 Task: Search one way flight ticket for 4 adults, 2 children, 2 infants in seat and 1 infant on lap in premium economy from Clarksburg: North Central West Virginia Airport (was Harrison-marion Regional) to Raleigh: Raleigh-durham International Airport on 8-5-2023. Number of bags: 2 checked bags. Price is upto 94000. Outbound departure time preference is 12:15.
Action: Mouse moved to (336, 309)
Screenshot: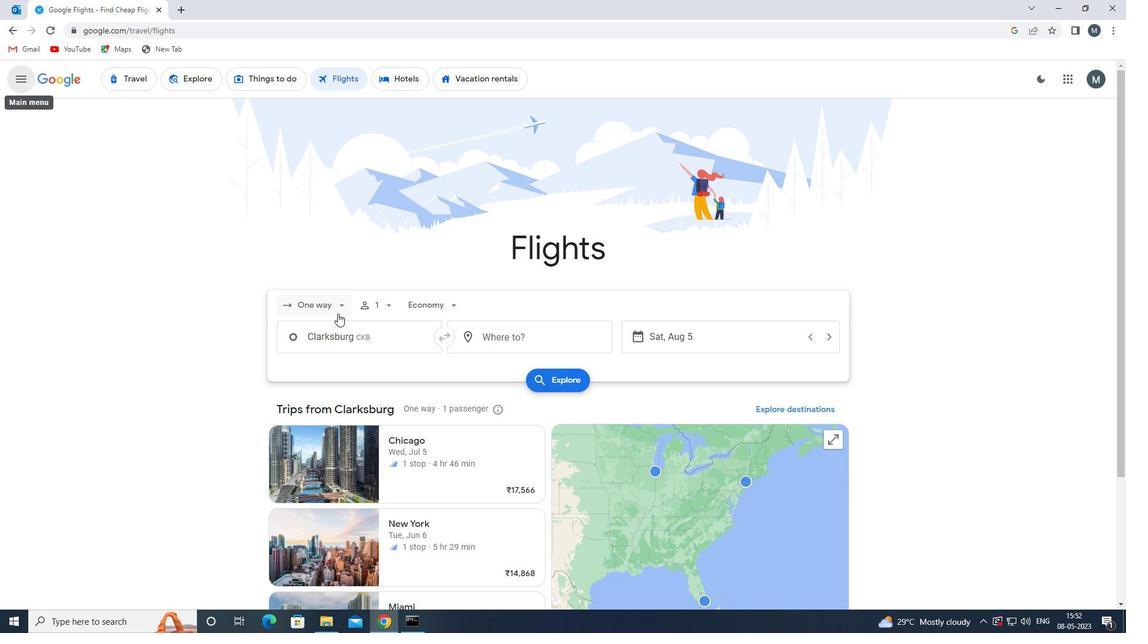 
Action: Mouse pressed left at (336, 309)
Screenshot: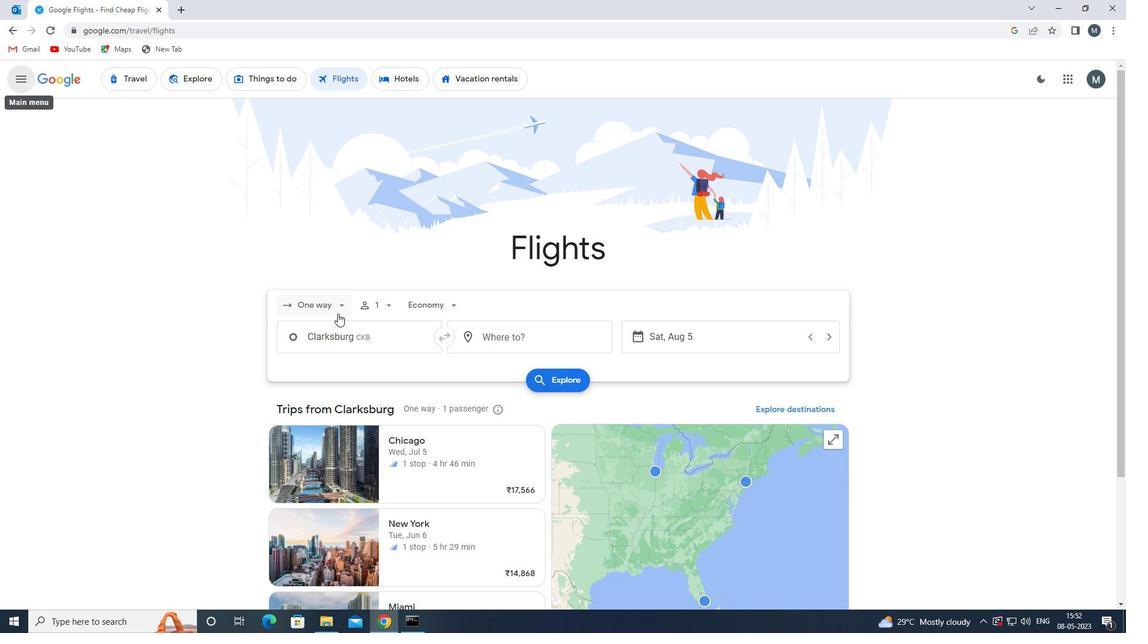 
Action: Mouse moved to (341, 364)
Screenshot: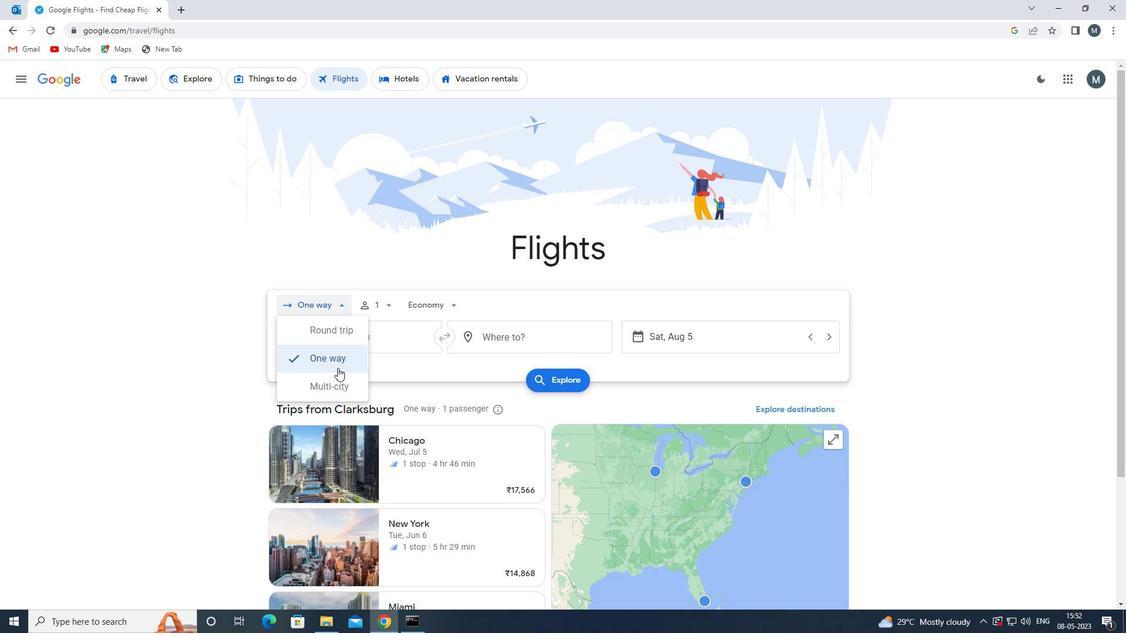 
Action: Mouse pressed left at (341, 364)
Screenshot: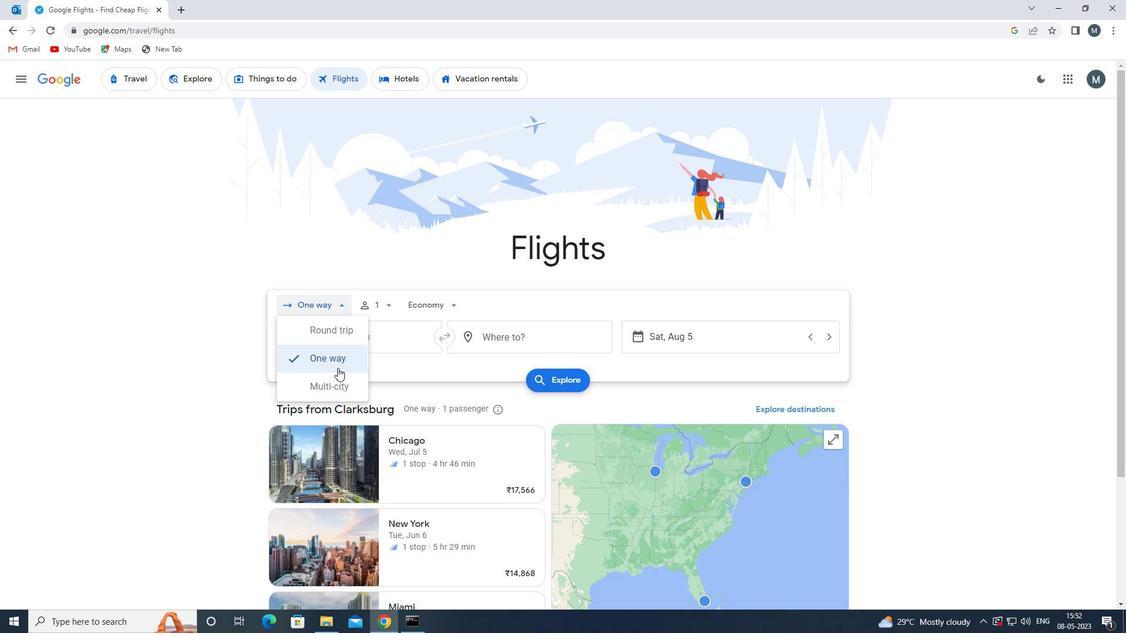 
Action: Mouse moved to (377, 309)
Screenshot: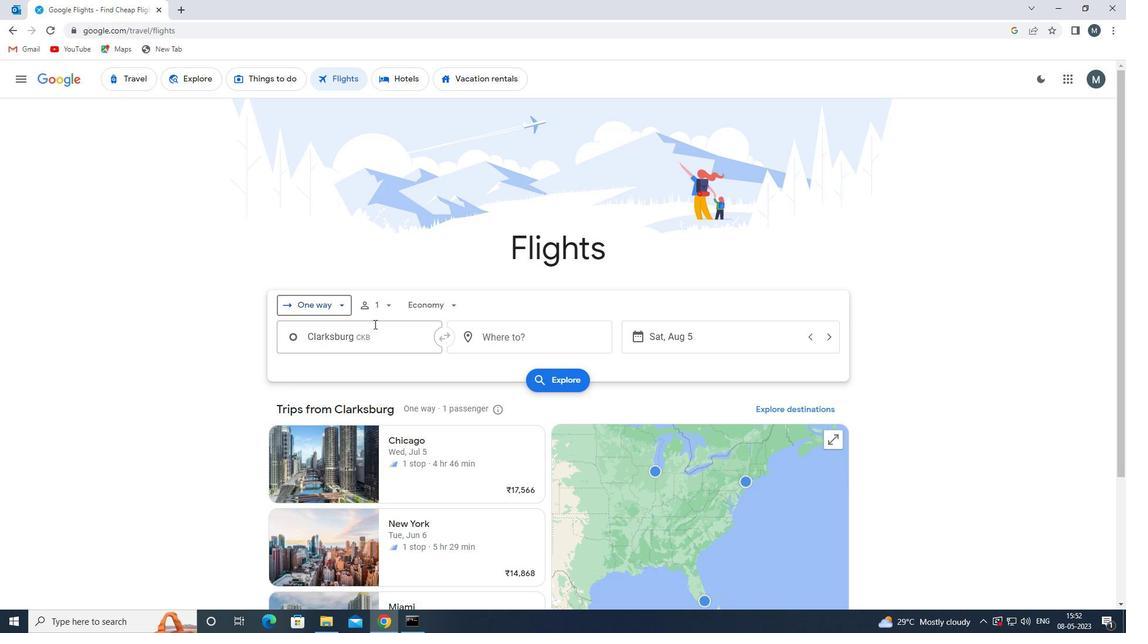 
Action: Mouse pressed left at (377, 309)
Screenshot: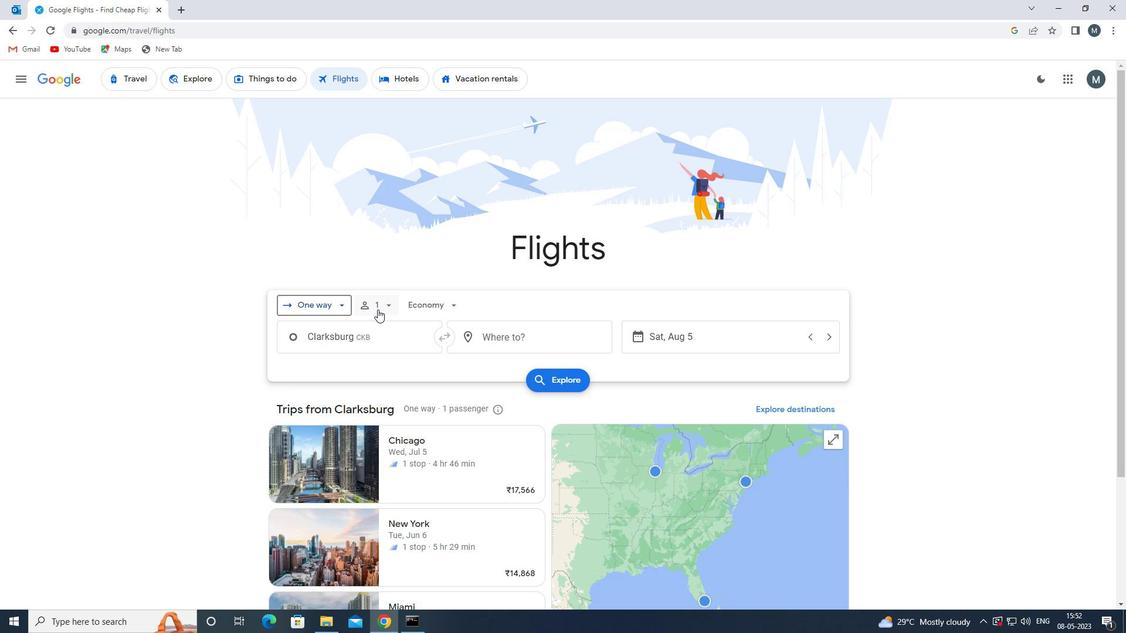 
Action: Mouse moved to (481, 336)
Screenshot: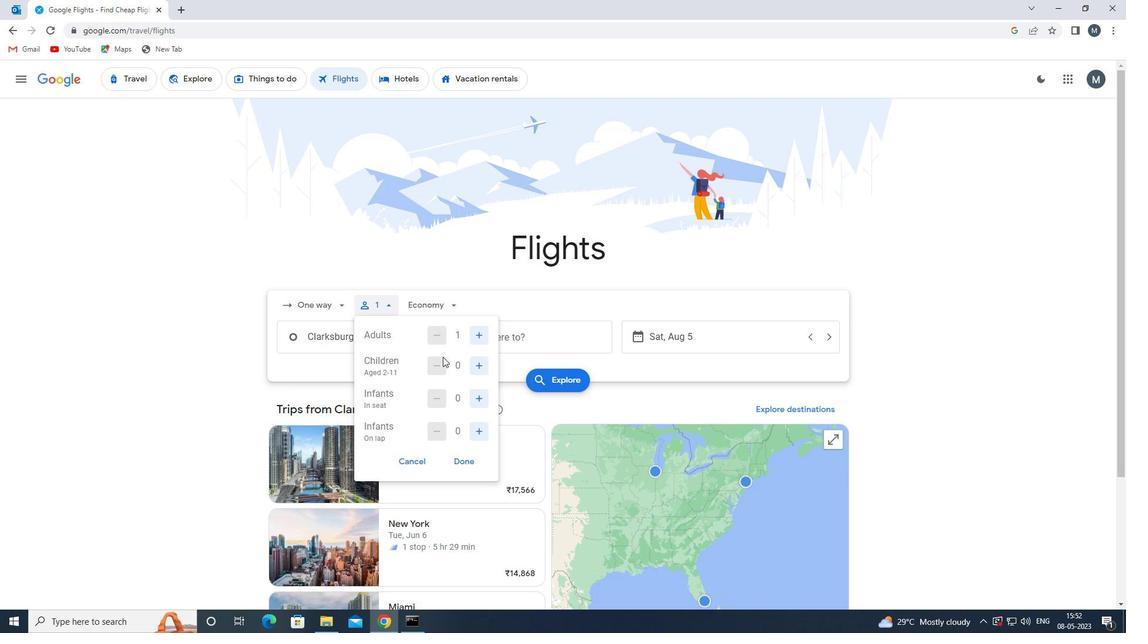 
Action: Mouse pressed left at (481, 336)
Screenshot: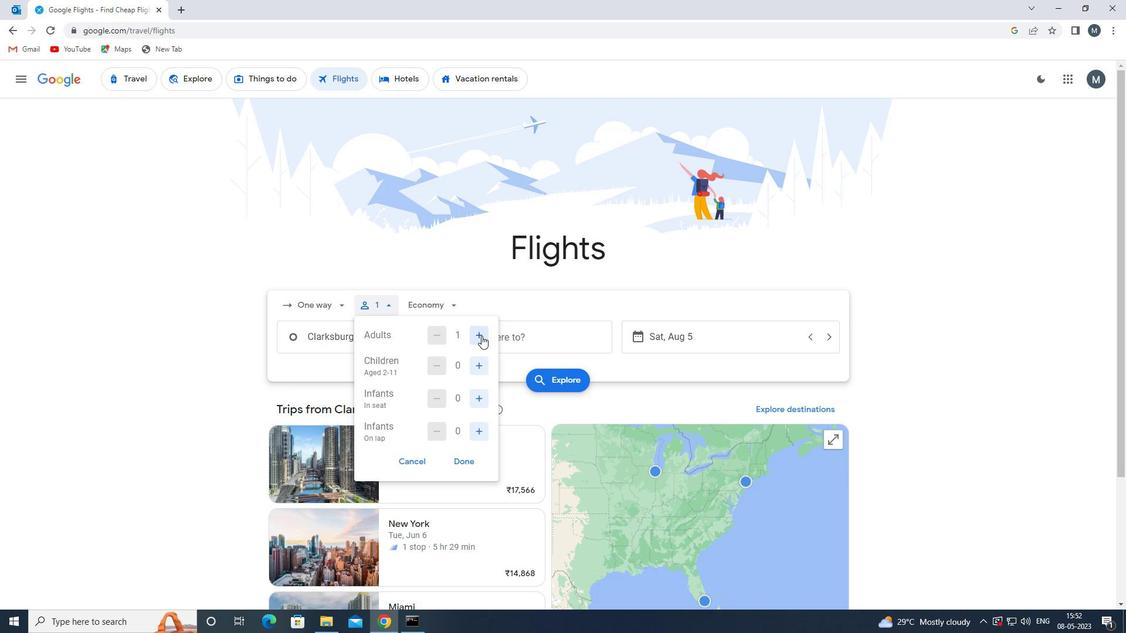 
Action: Mouse pressed left at (481, 336)
Screenshot: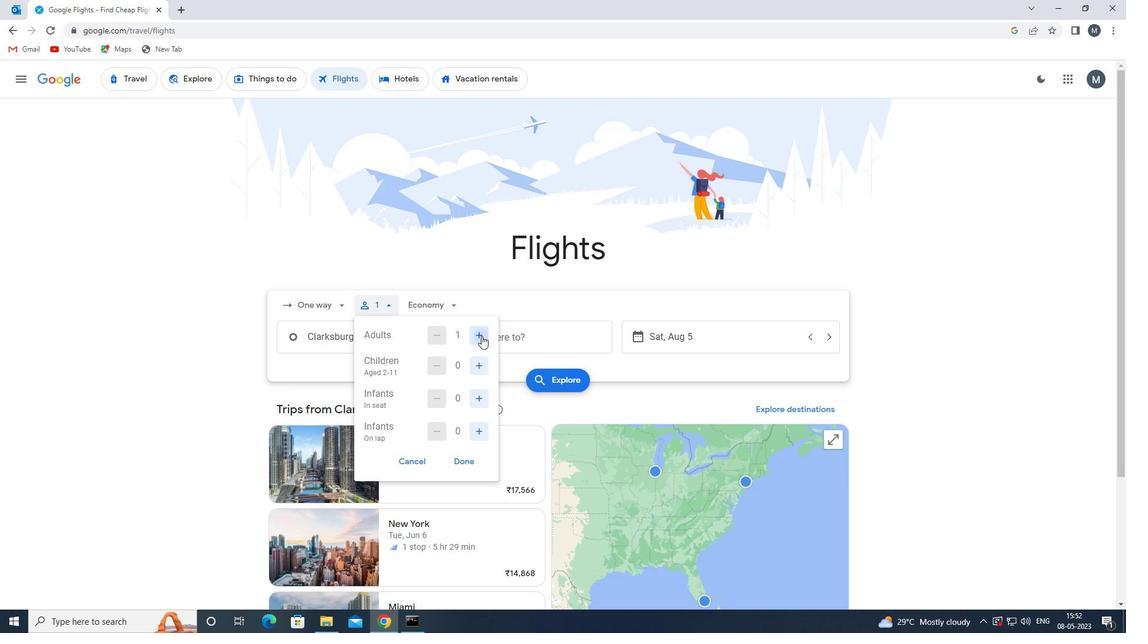 
Action: Mouse pressed left at (481, 336)
Screenshot: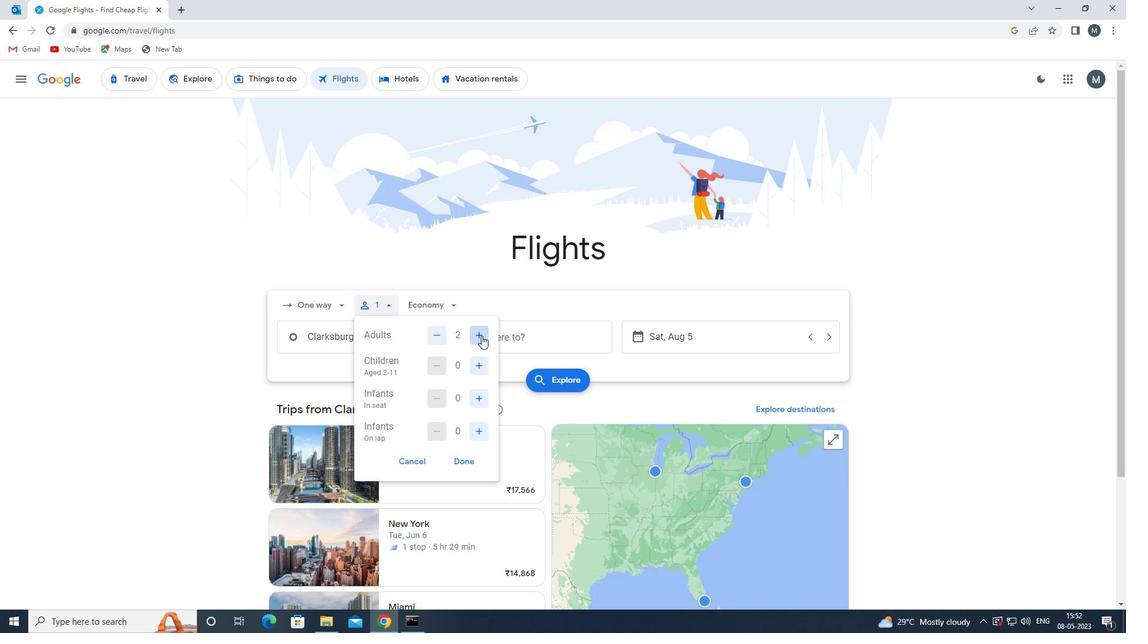 
Action: Mouse moved to (485, 367)
Screenshot: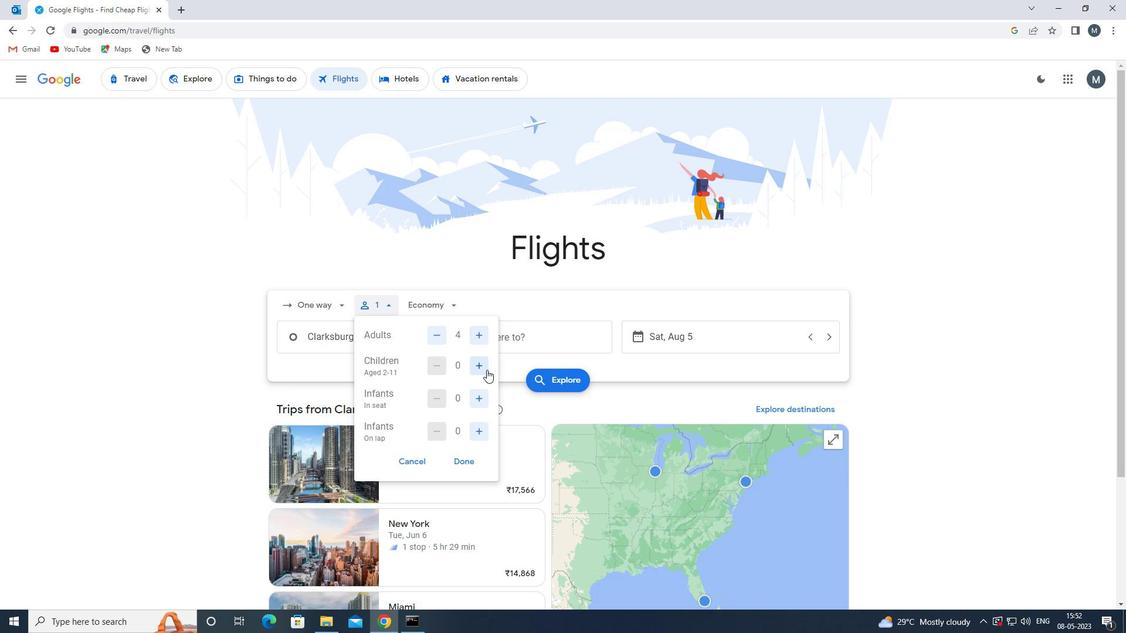 
Action: Mouse pressed left at (485, 367)
Screenshot: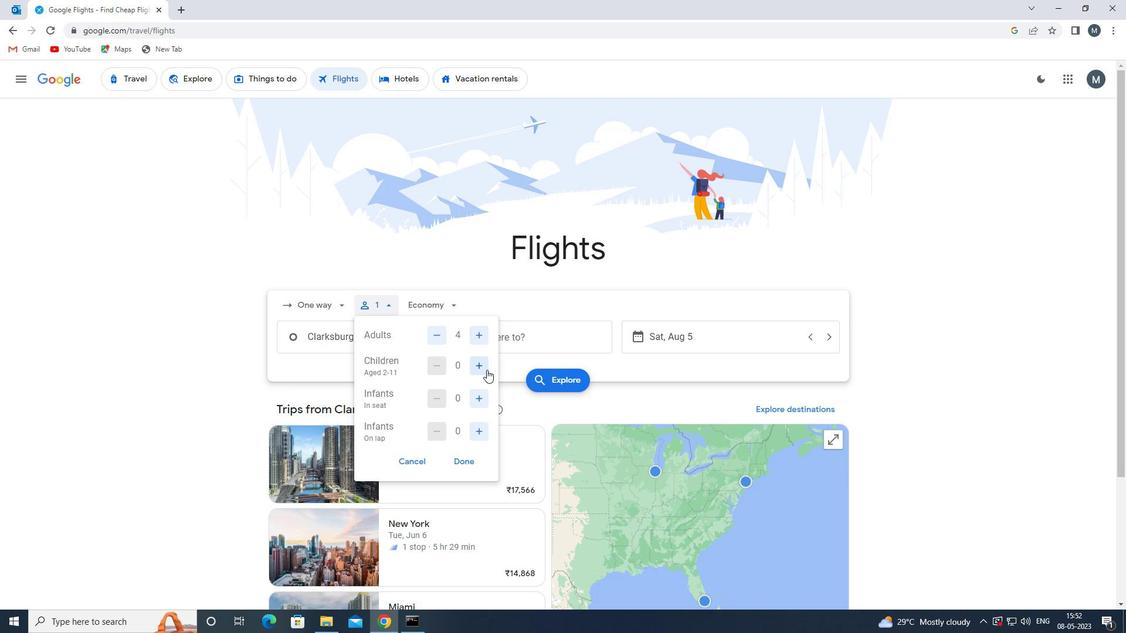 
Action: Mouse pressed left at (485, 367)
Screenshot: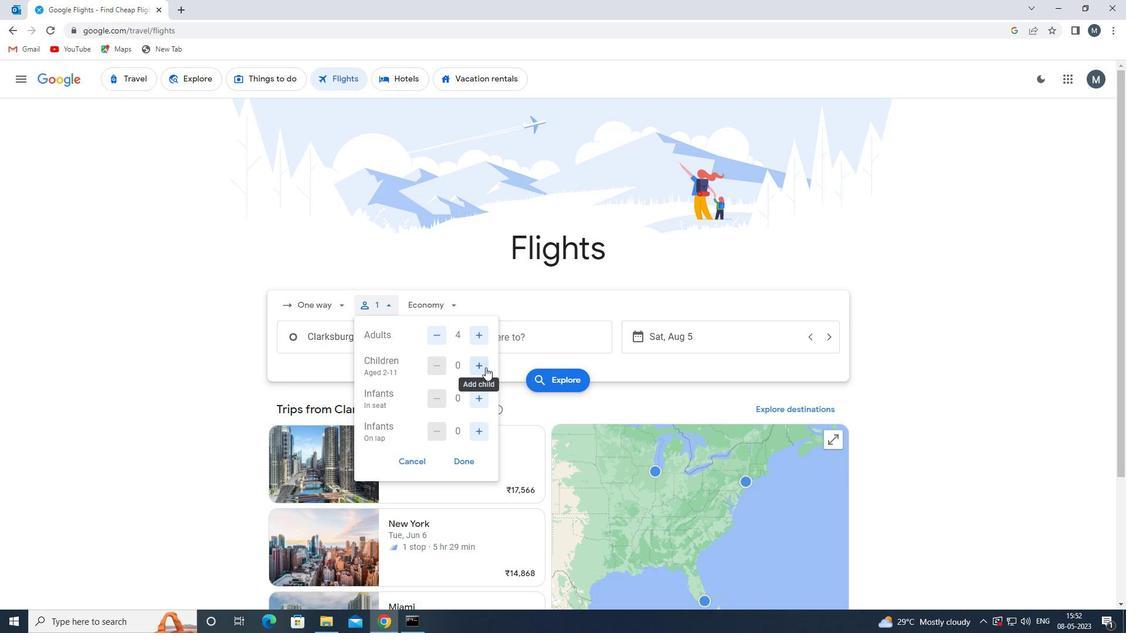 
Action: Mouse moved to (482, 395)
Screenshot: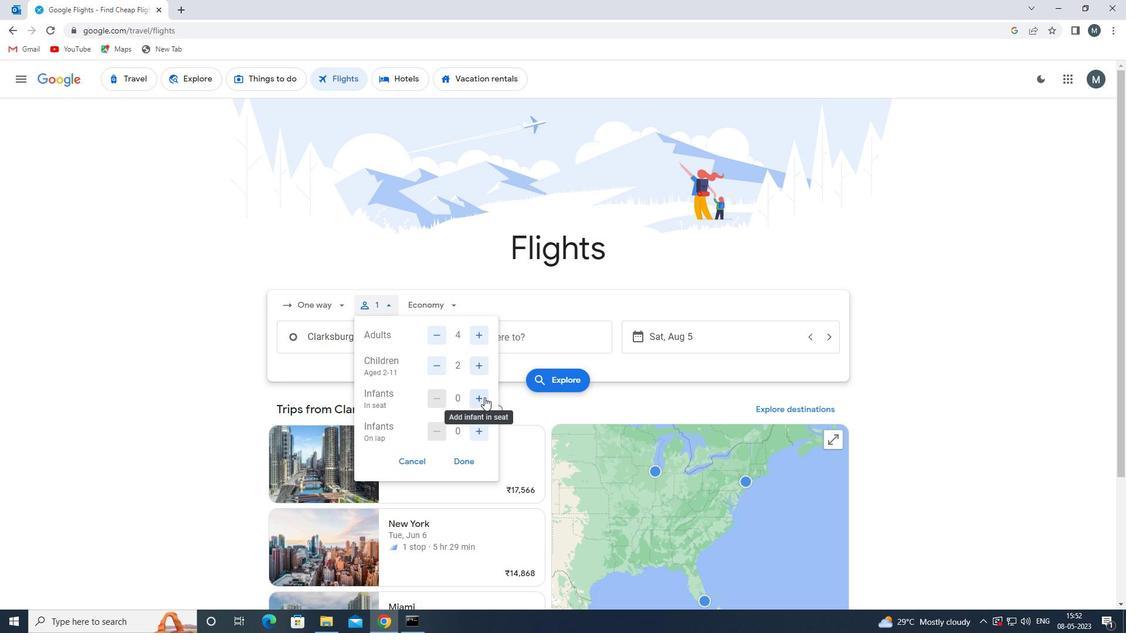 
Action: Mouse pressed left at (482, 395)
Screenshot: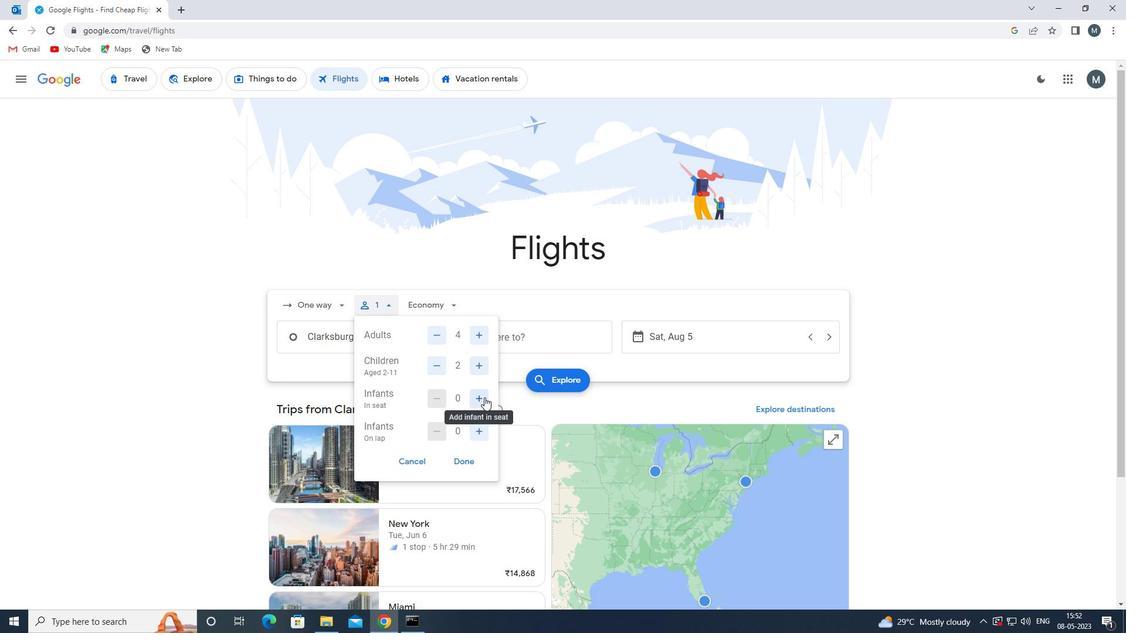
Action: Mouse pressed left at (482, 395)
Screenshot: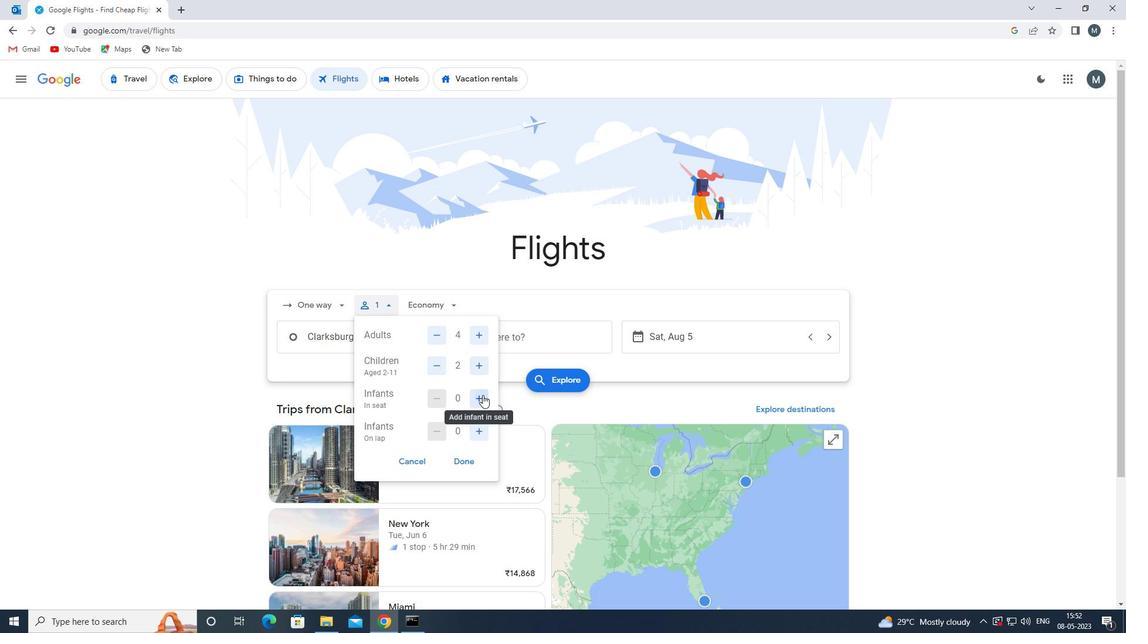 
Action: Mouse moved to (483, 434)
Screenshot: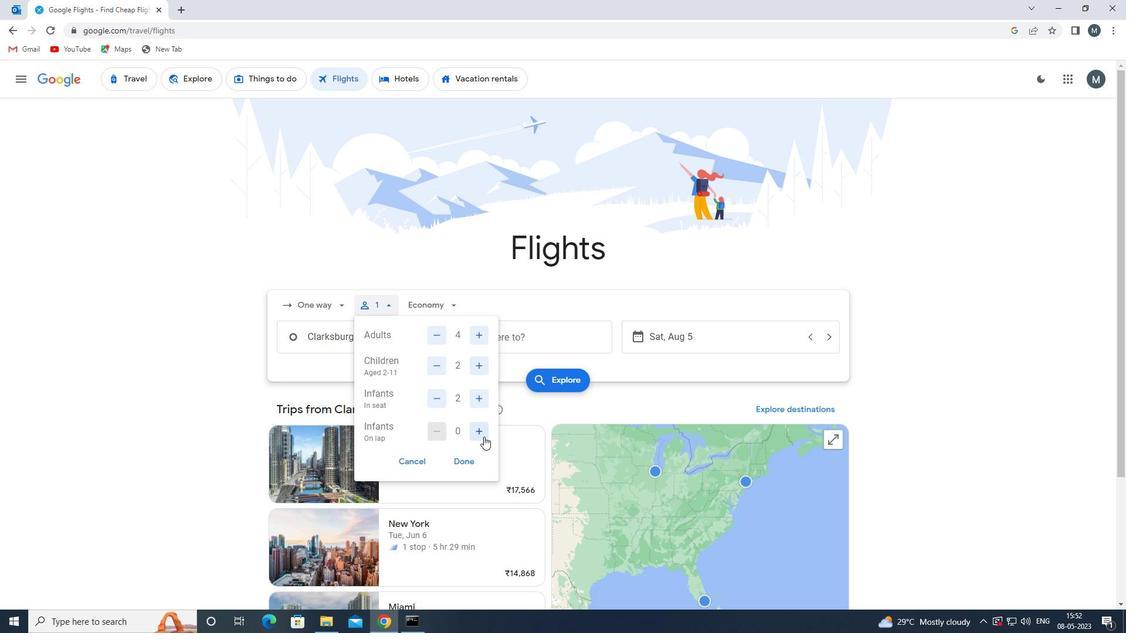 
Action: Mouse pressed left at (483, 434)
Screenshot: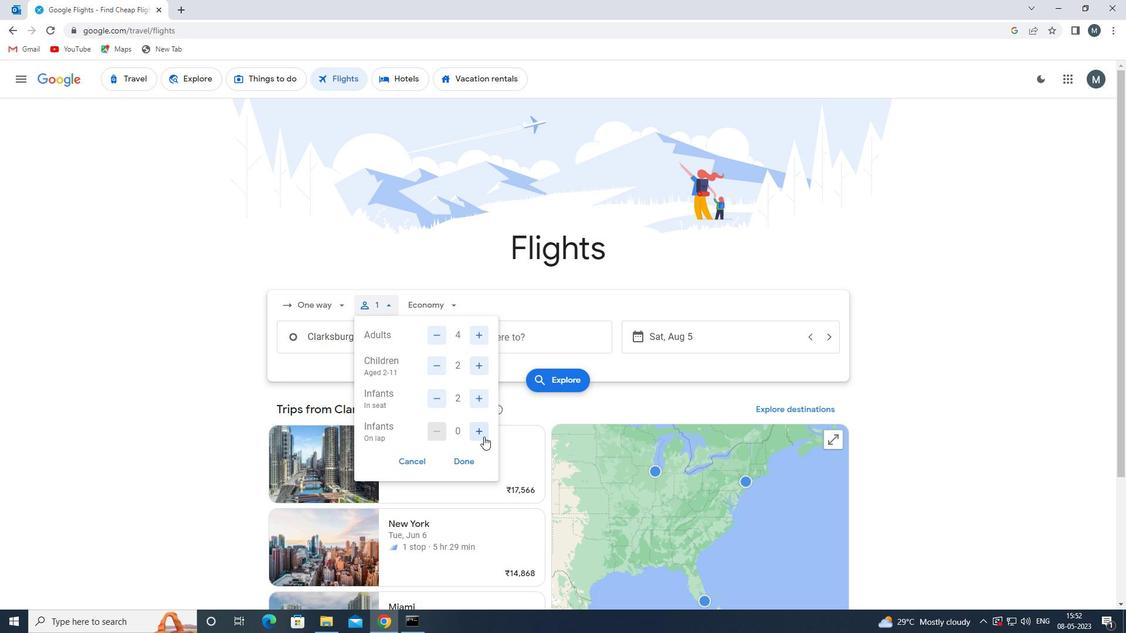 
Action: Mouse moved to (470, 462)
Screenshot: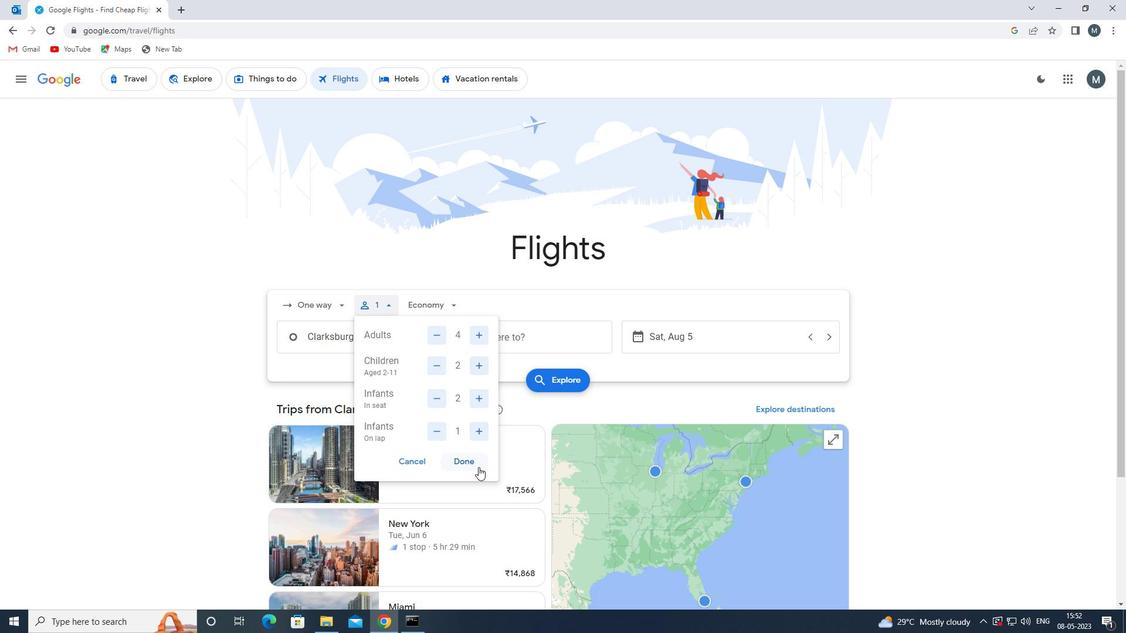 
Action: Mouse pressed left at (470, 462)
Screenshot: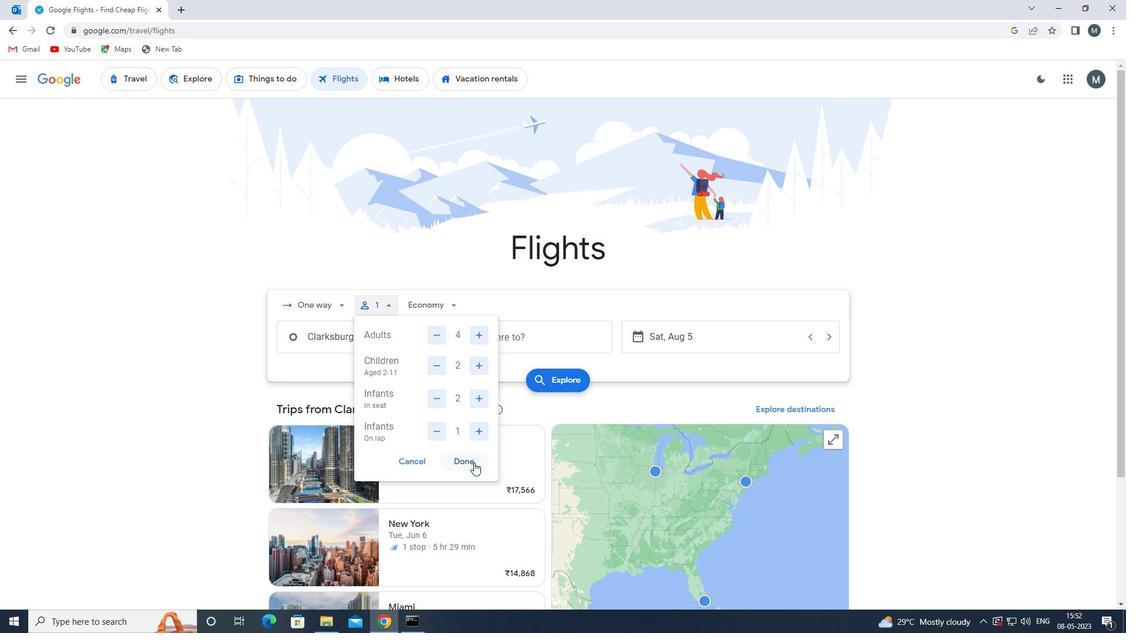 
Action: Mouse moved to (434, 309)
Screenshot: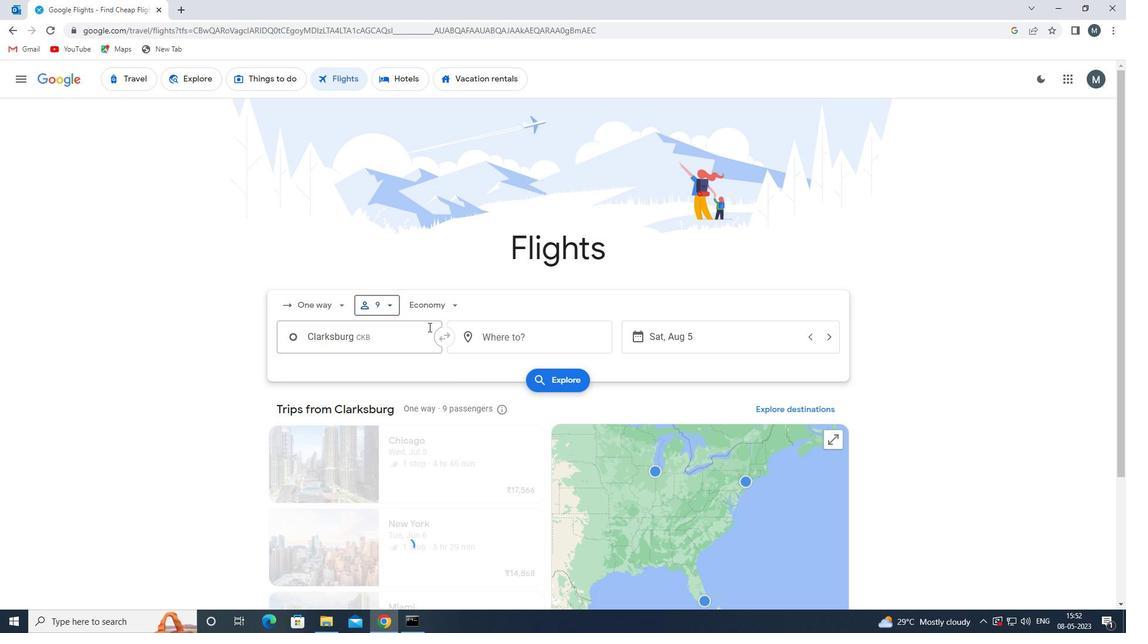 
Action: Mouse pressed left at (434, 309)
Screenshot: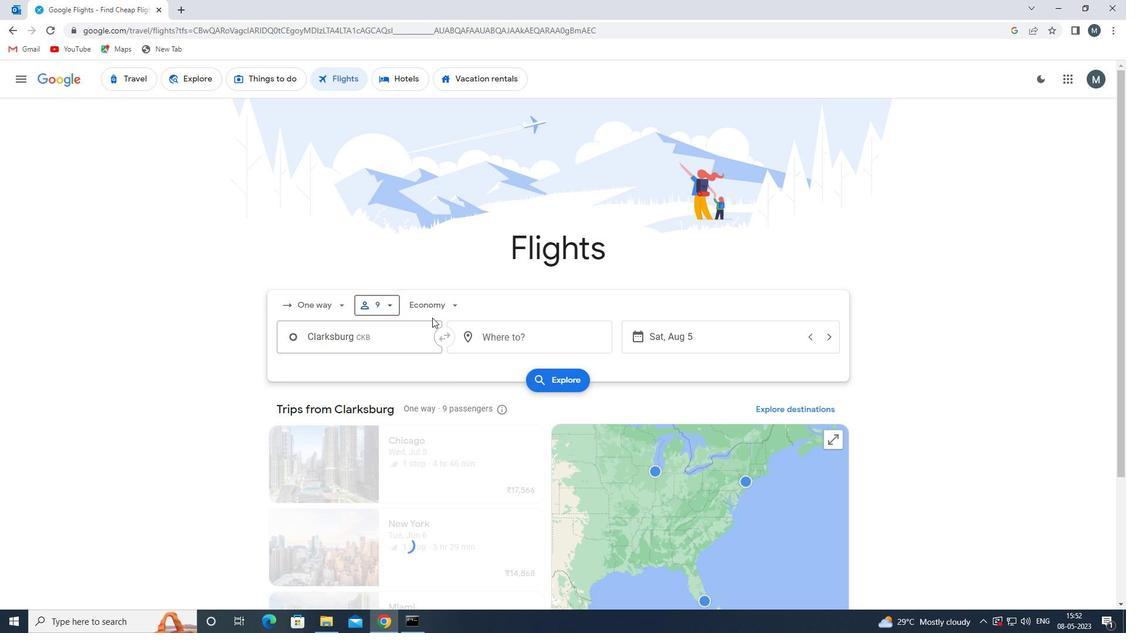 
Action: Mouse moved to (466, 360)
Screenshot: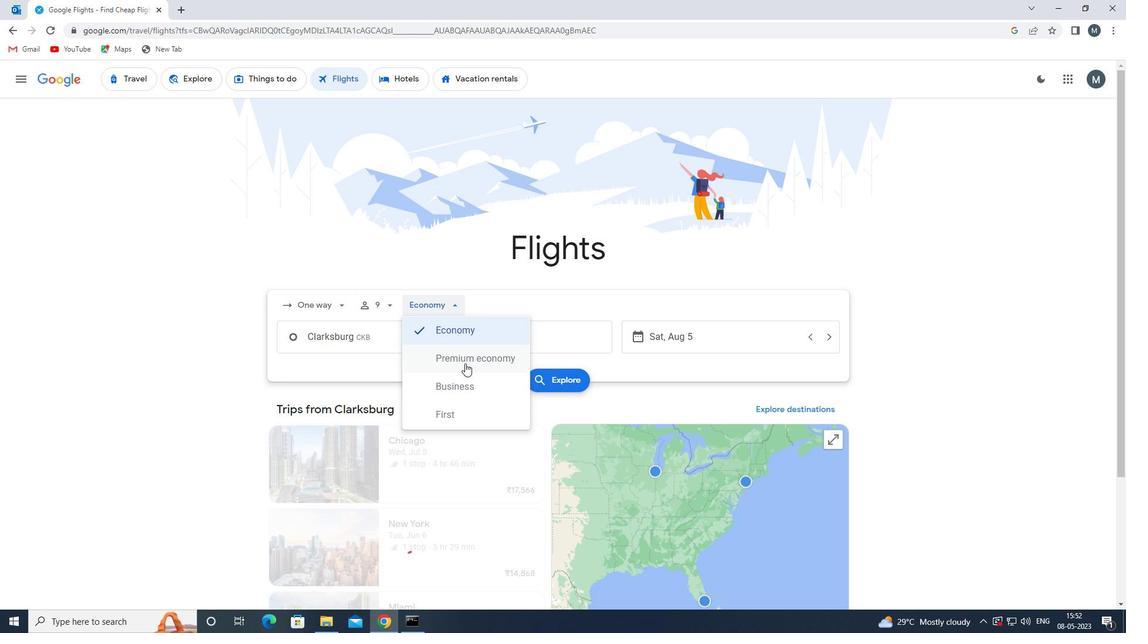 
Action: Mouse pressed left at (466, 360)
Screenshot: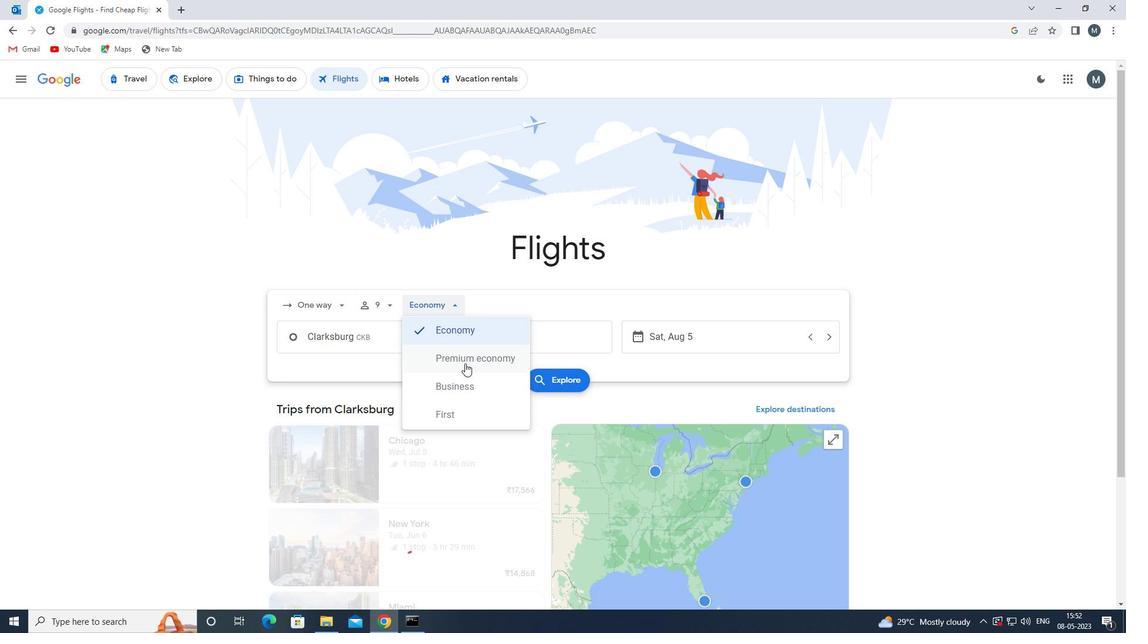 
Action: Mouse moved to (392, 339)
Screenshot: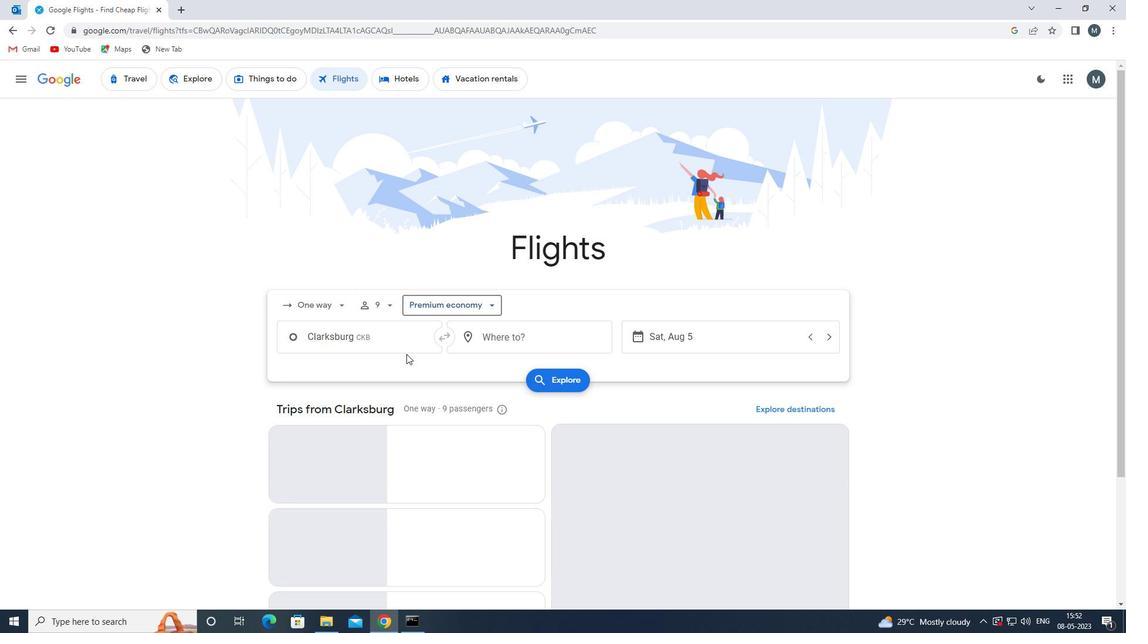 
Action: Mouse pressed left at (392, 339)
Screenshot: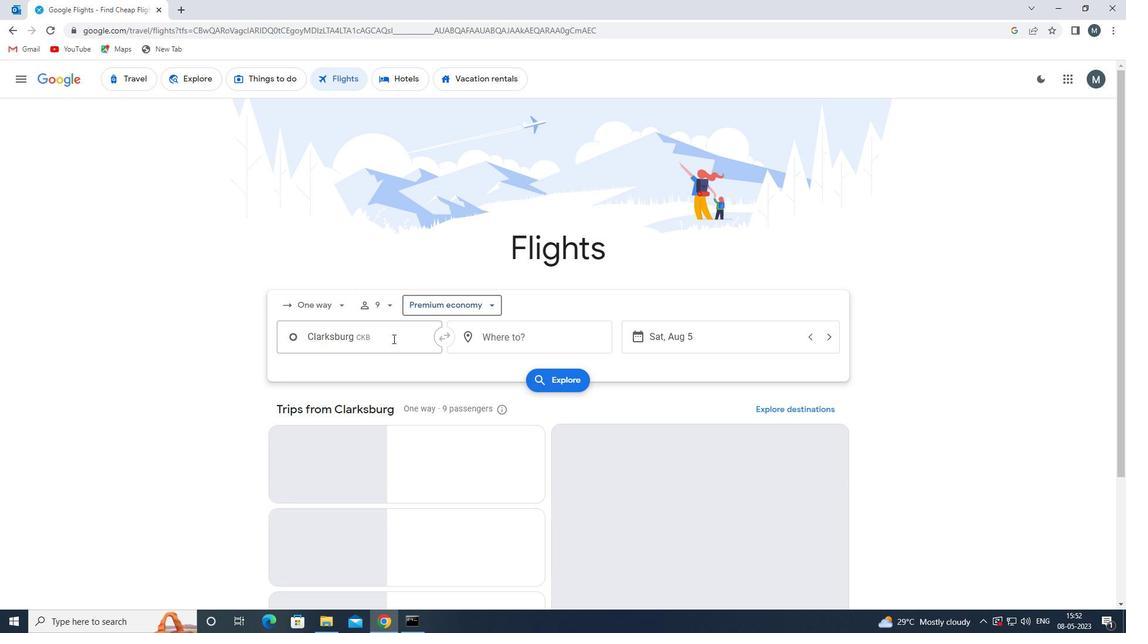 
Action: Mouse moved to (402, 427)
Screenshot: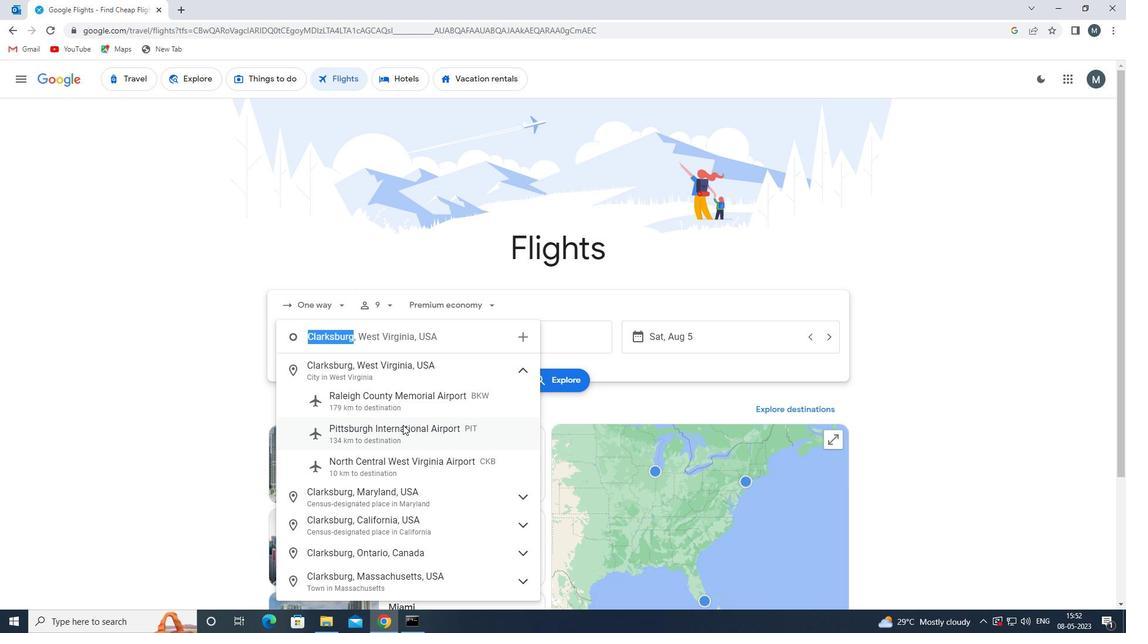 
Action: Mouse scrolled (402, 426) with delta (0, 0)
Screenshot: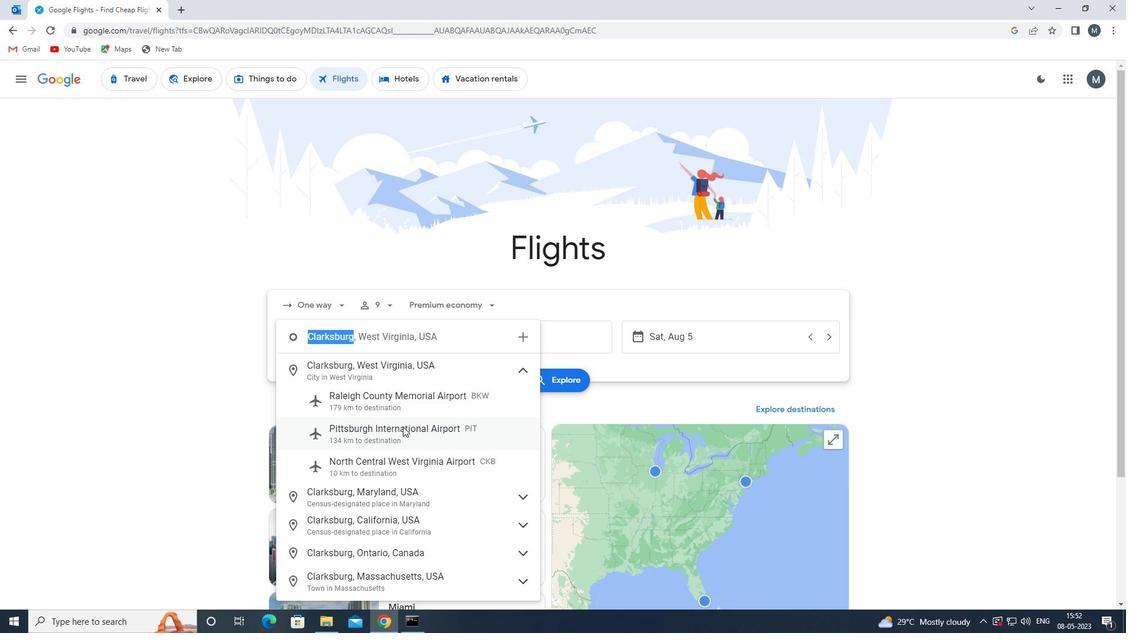 
Action: Mouse moved to (403, 427)
Screenshot: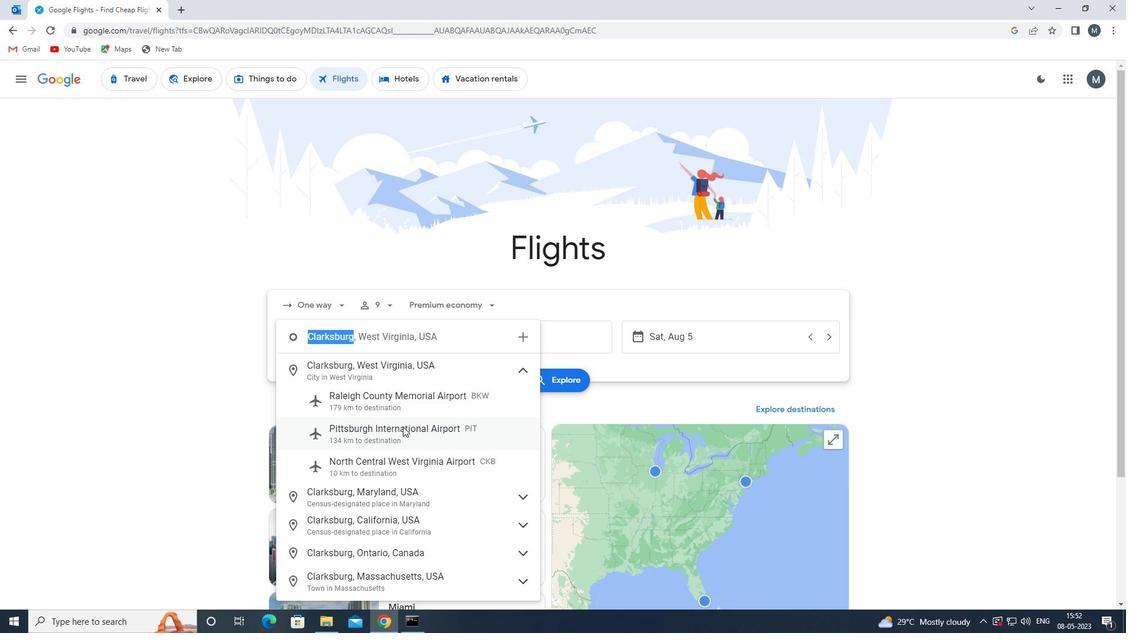 
Action: Mouse scrolled (403, 427) with delta (0, 0)
Screenshot: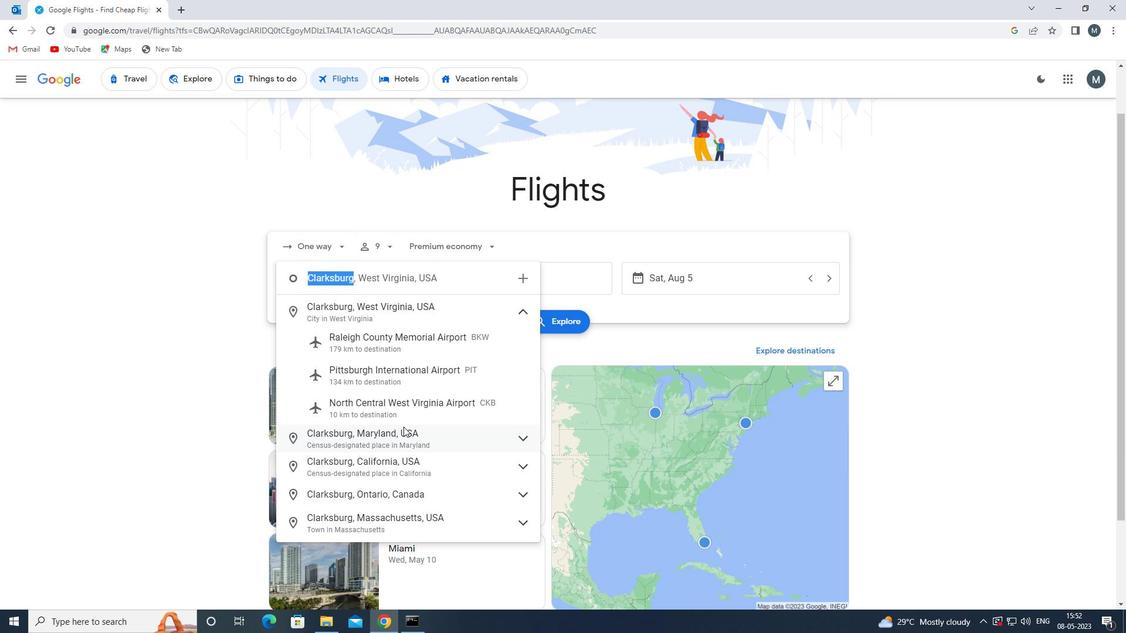 
Action: Mouse scrolled (403, 426) with delta (0, 0)
Screenshot: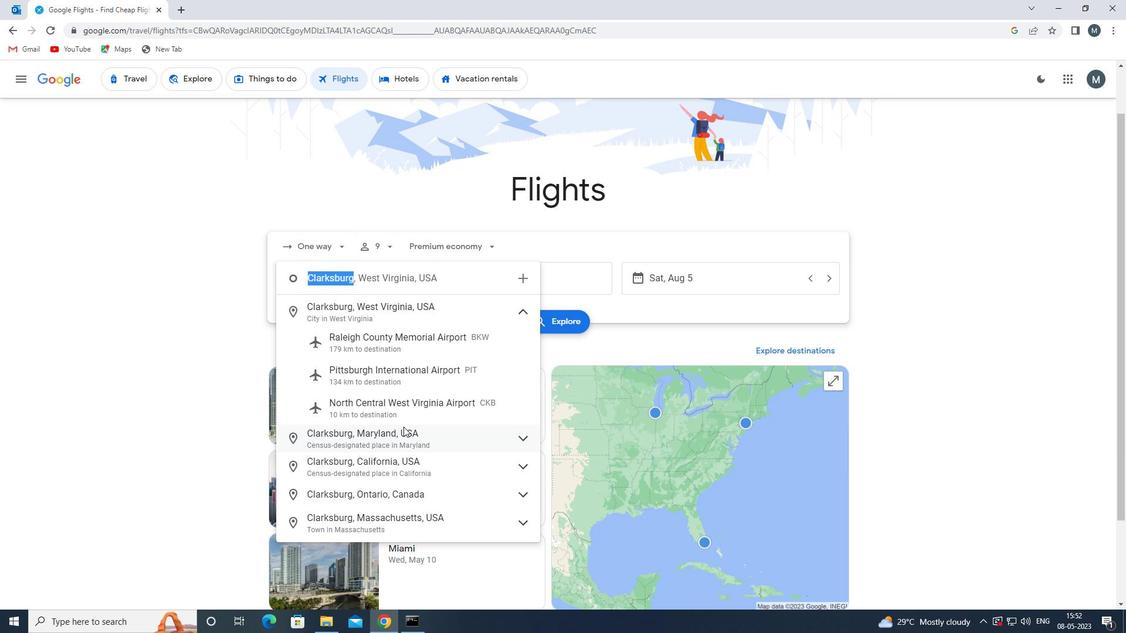 
Action: Mouse moved to (399, 403)
Screenshot: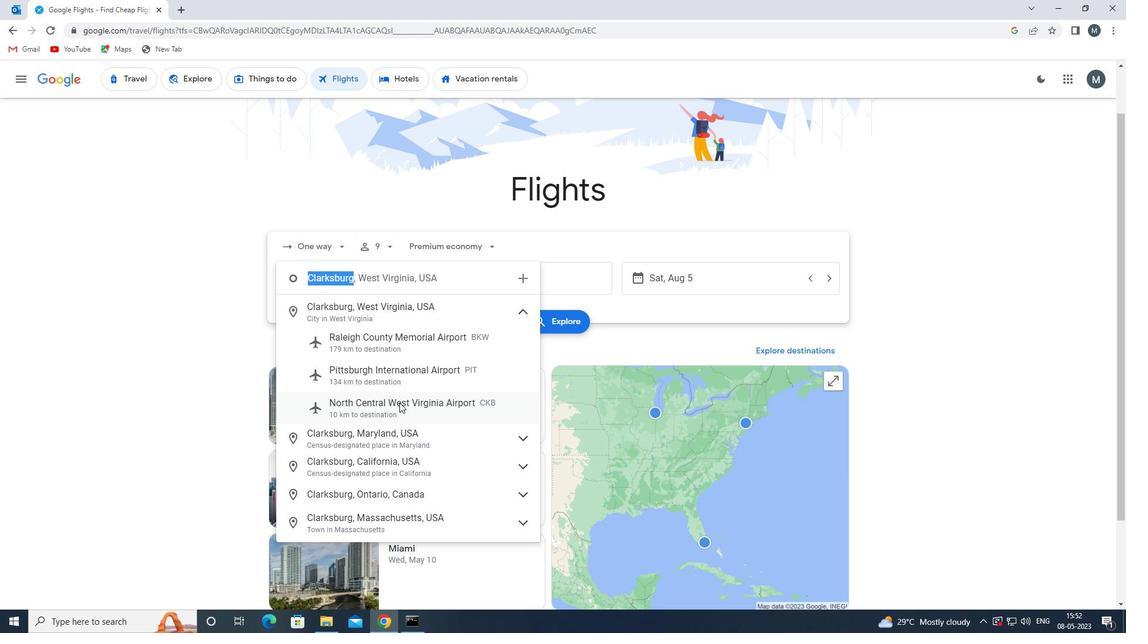 
Action: Mouse pressed left at (399, 403)
Screenshot: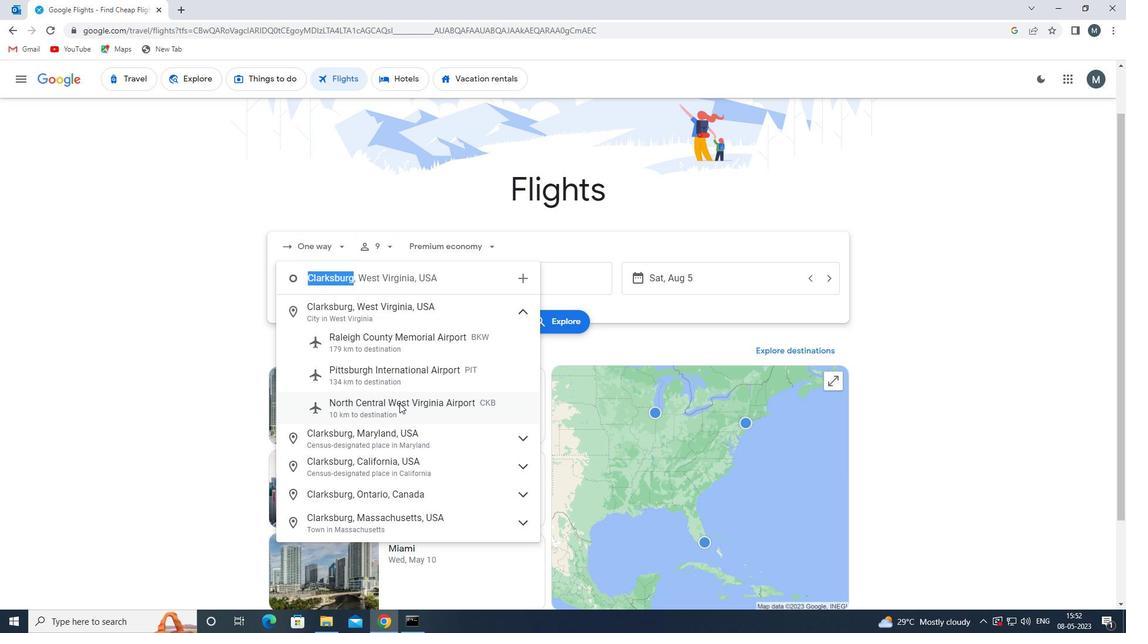 
Action: Mouse moved to (494, 284)
Screenshot: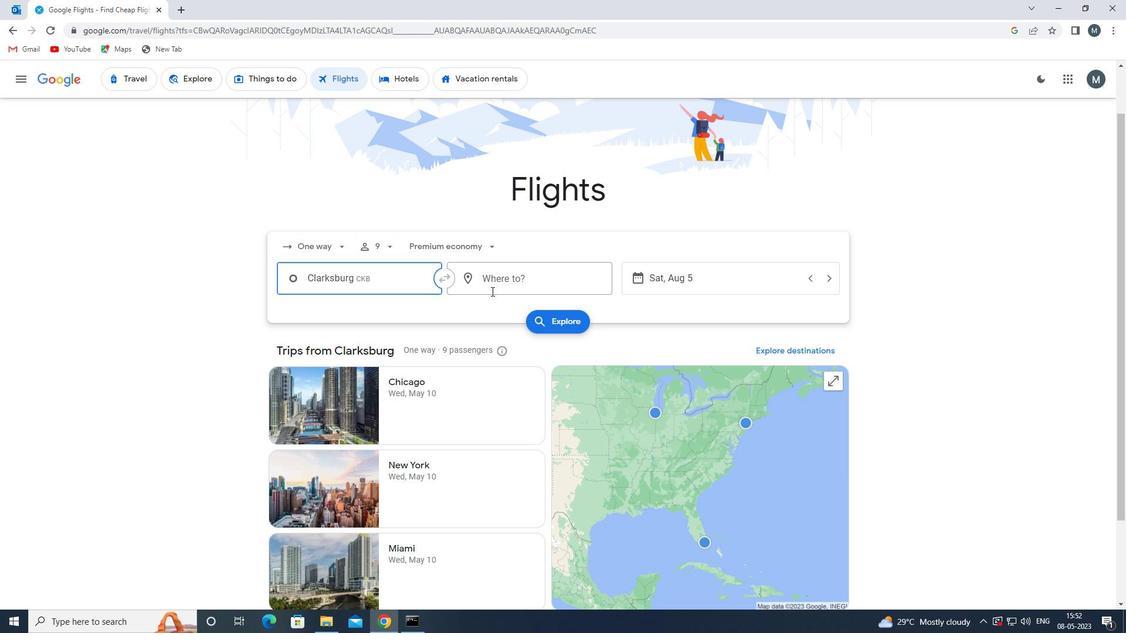 
Action: Mouse pressed left at (494, 284)
Screenshot: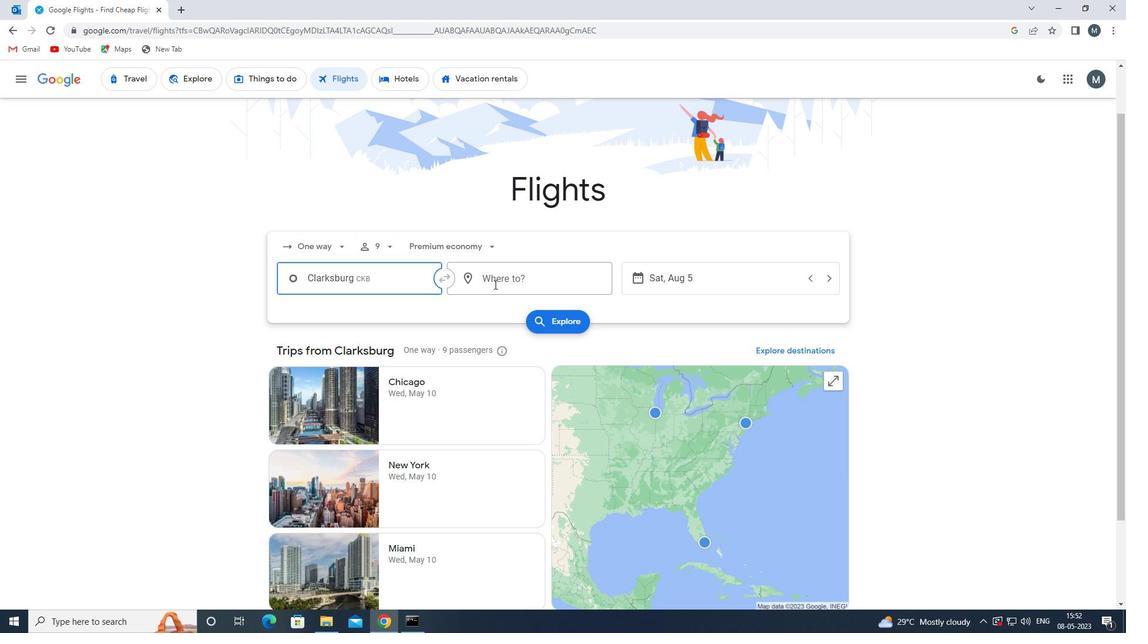 
Action: Mouse moved to (446, 298)
Screenshot: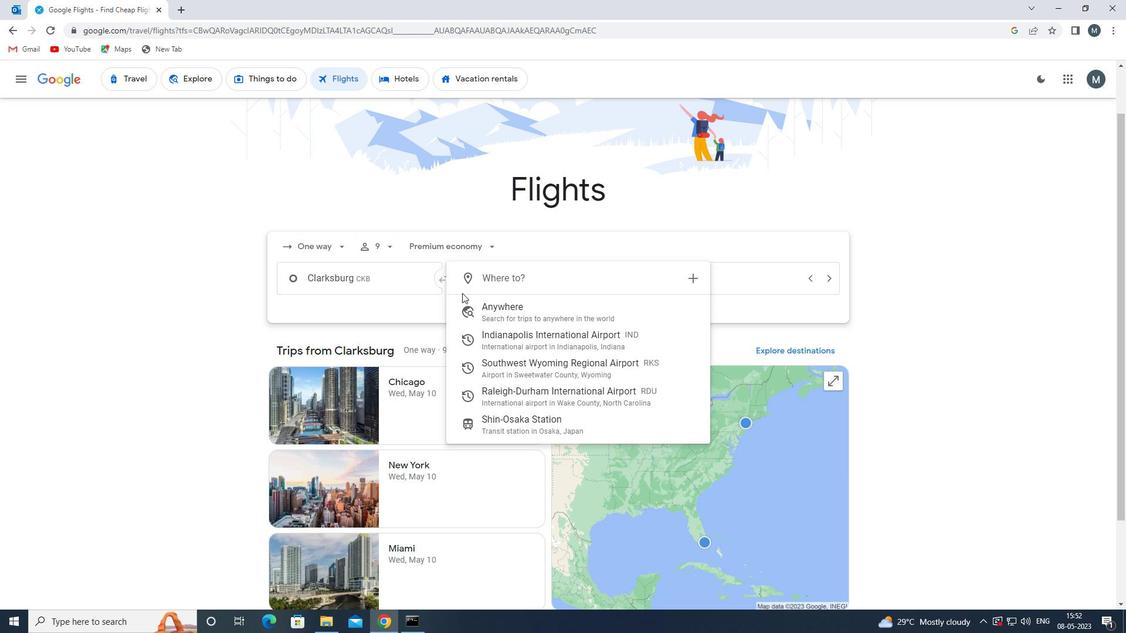 
Action: Key pressed rdu
Screenshot: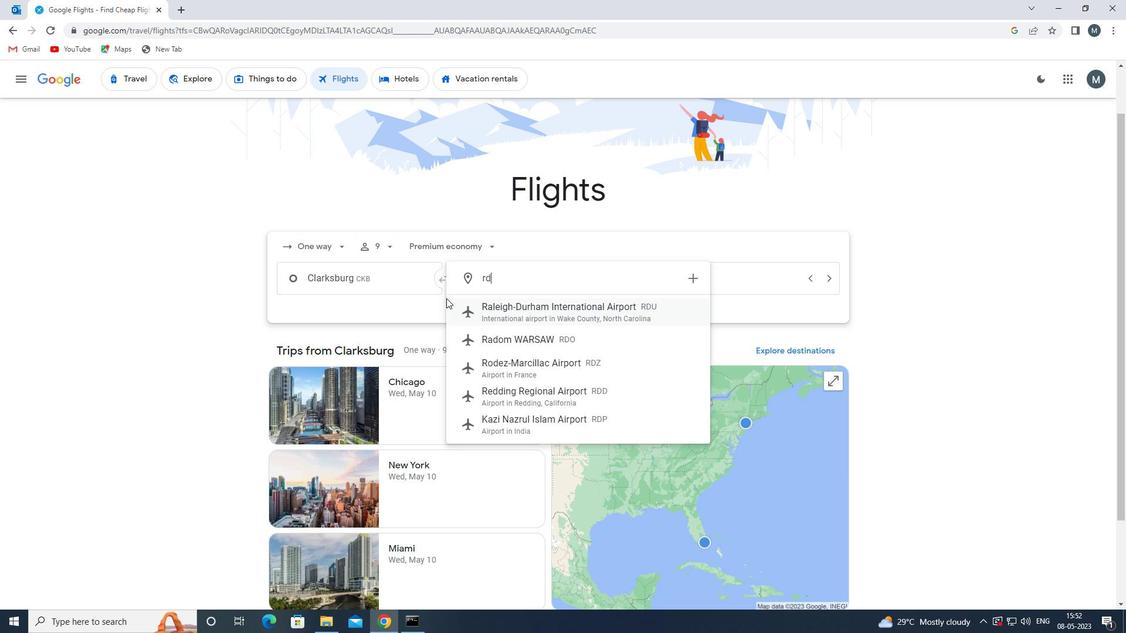 
Action: Mouse moved to (485, 316)
Screenshot: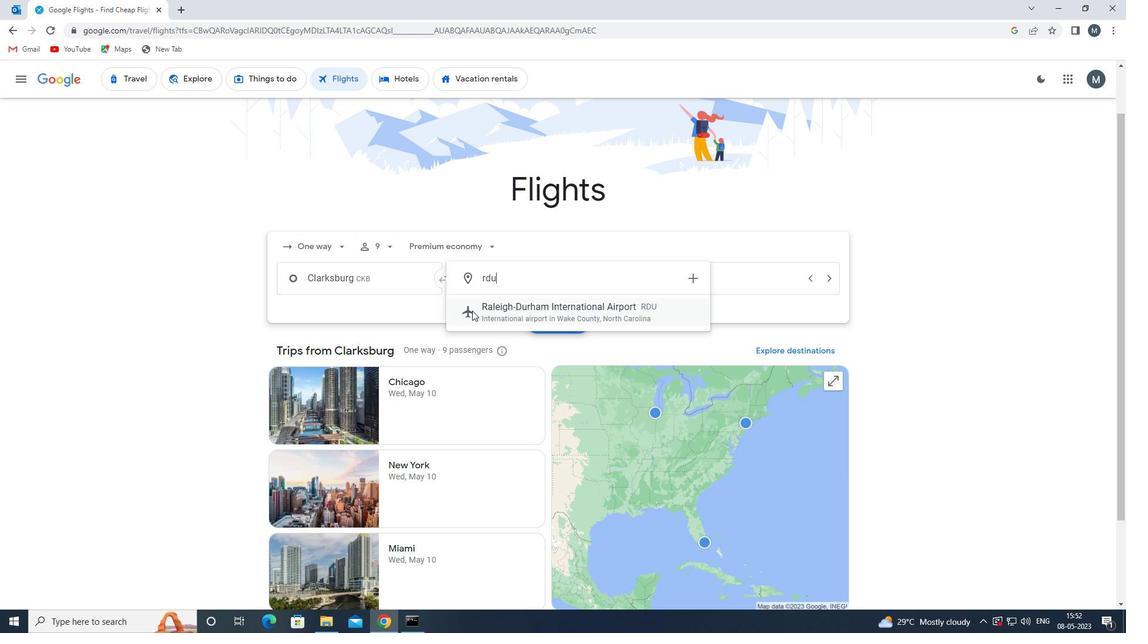 
Action: Mouse pressed left at (485, 316)
Screenshot: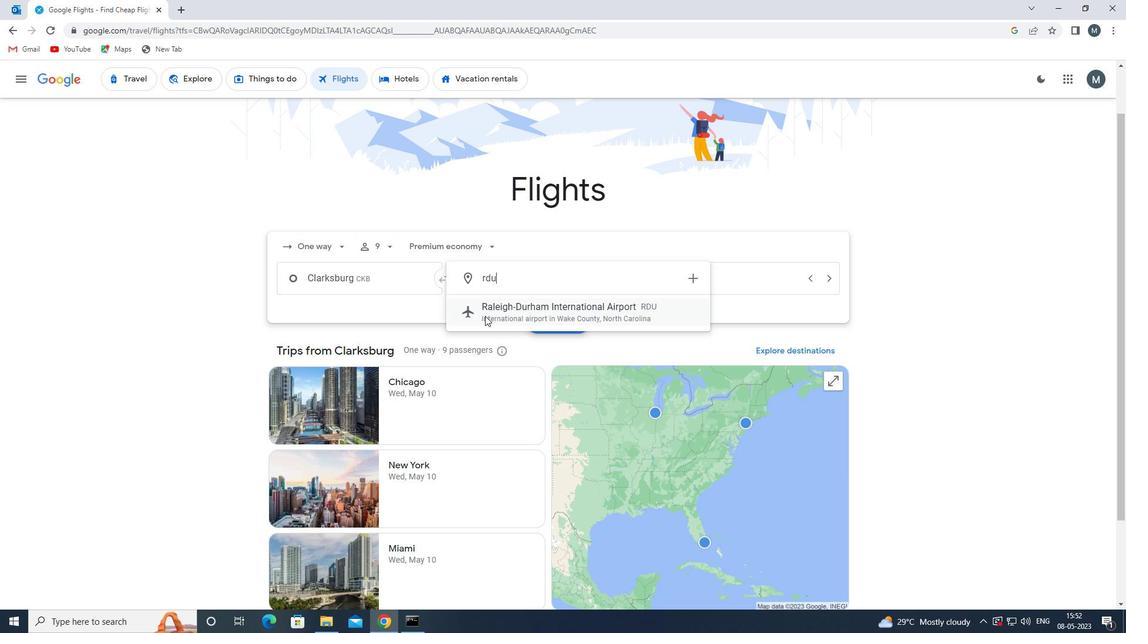 
Action: Mouse moved to (654, 281)
Screenshot: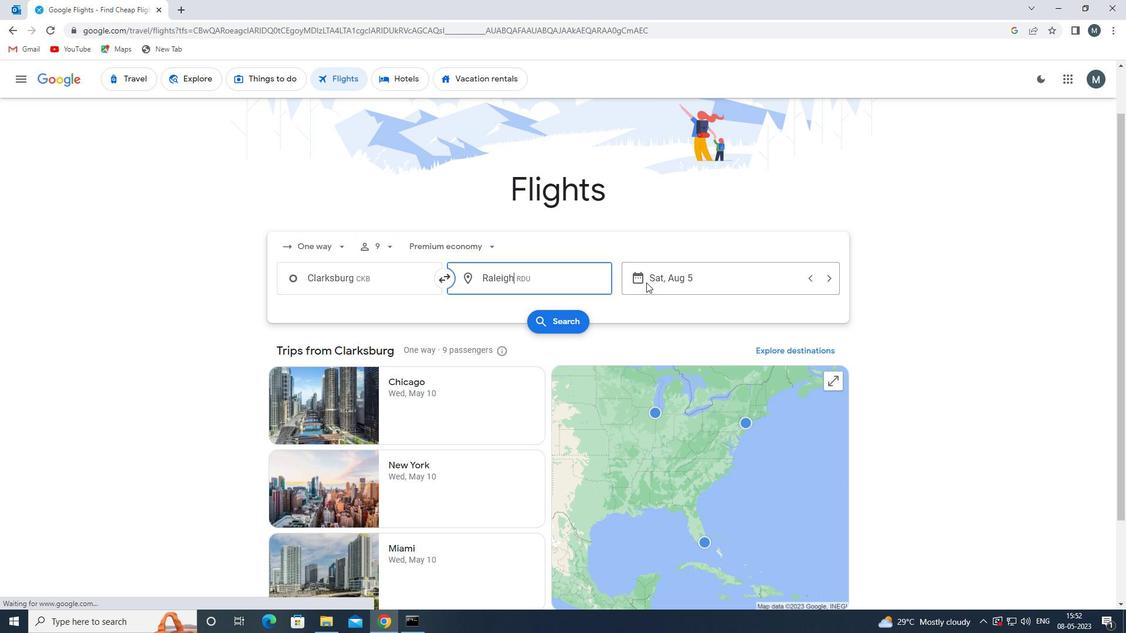 
Action: Mouse pressed left at (654, 281)
Screenshot: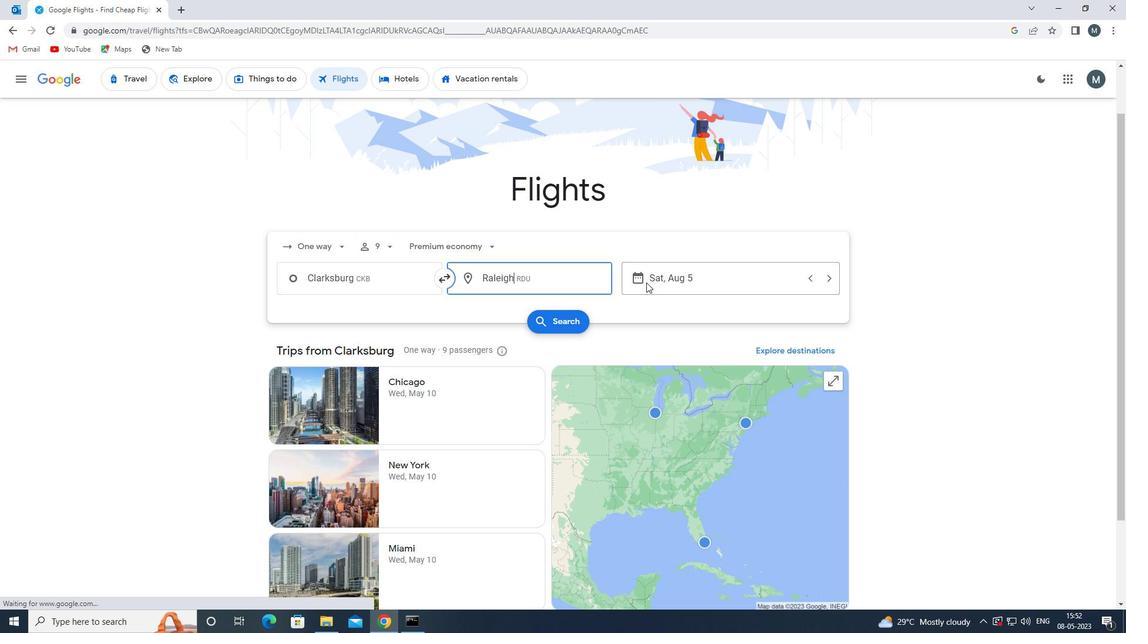 
Action: Mouse moved to (591, 366)
Screenshot: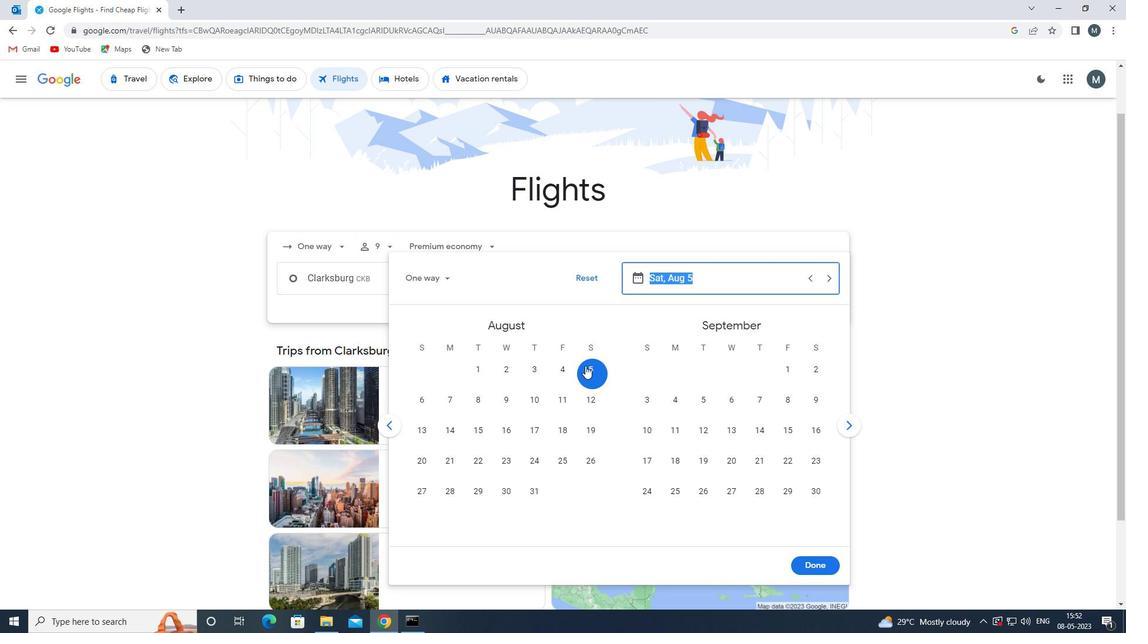 
Action: Mouse pressed left at (591, 366)
Screenshot: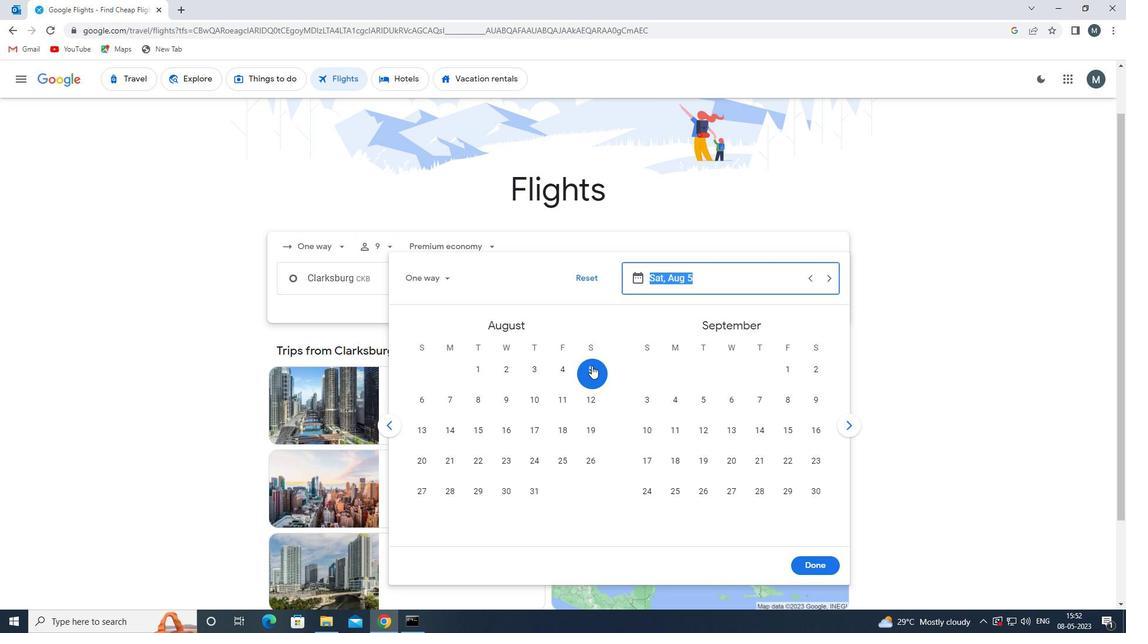 
Action: Mouse moved to (801, 559)
Screenshot: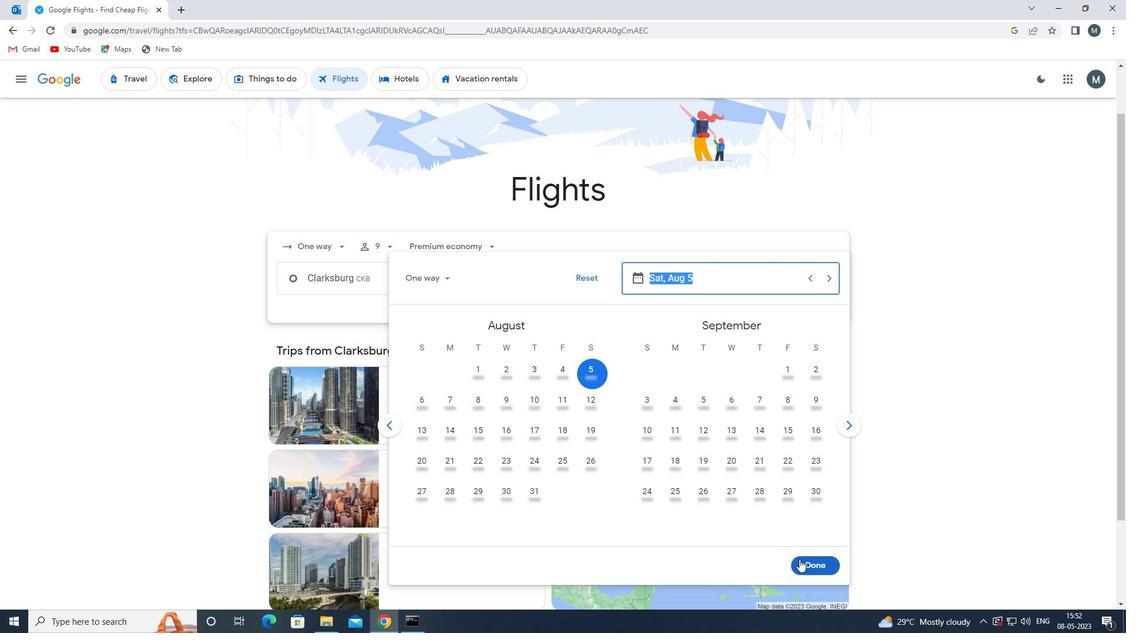 
Action: Mouse pressed left at (801, 559)
Screenshot: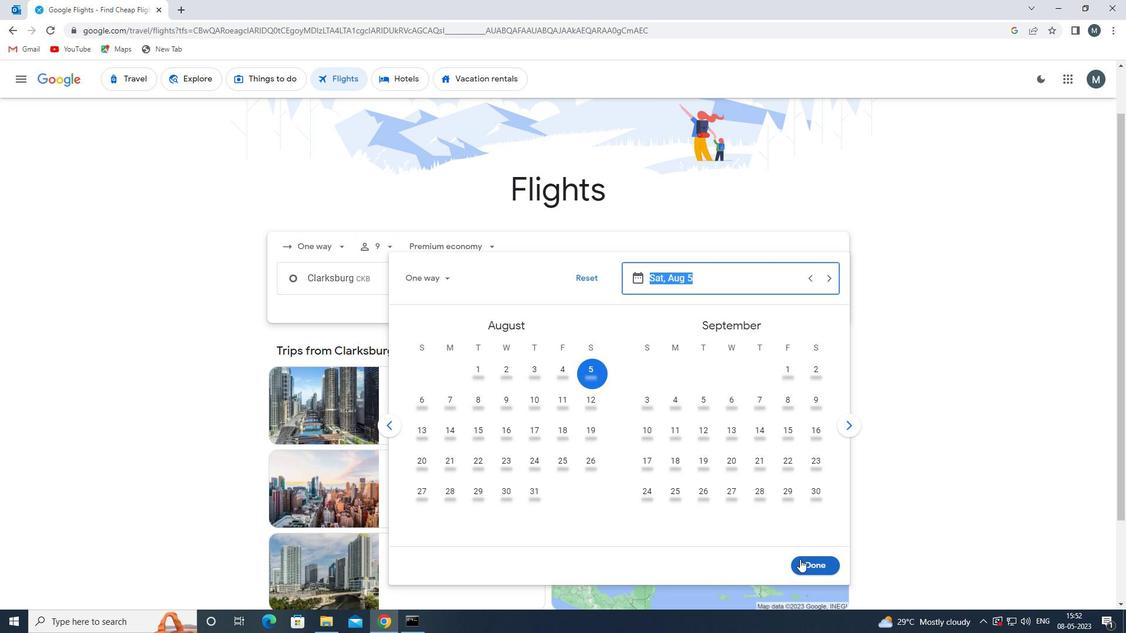 
Action: Mouse moved to (556, 324)
Screenshot: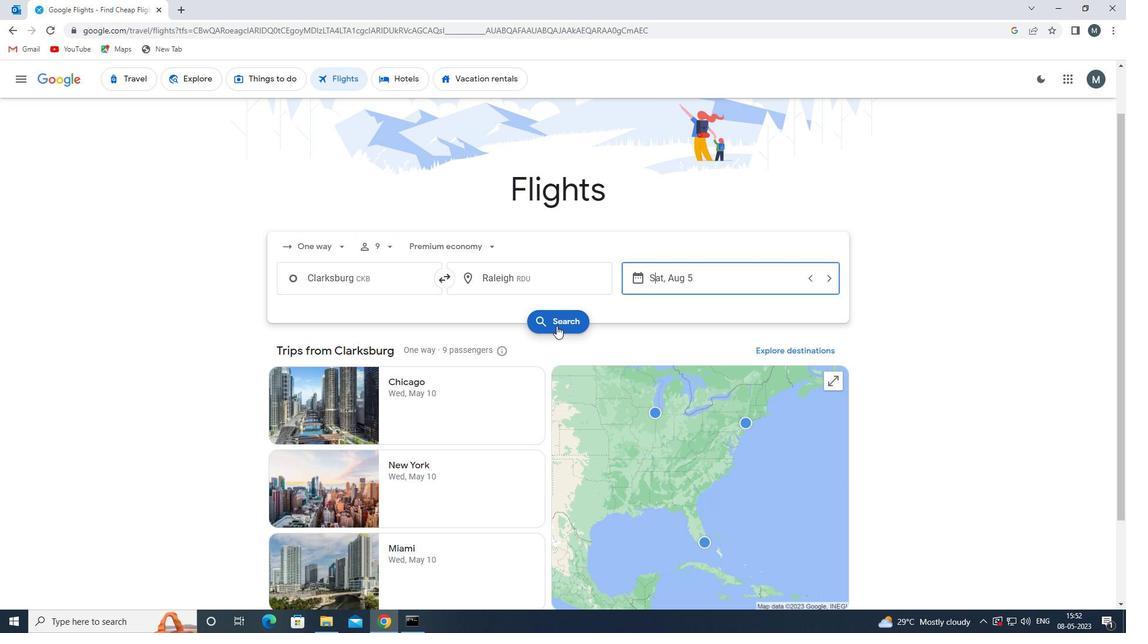 
Action: Mouse pressed left at (556, 324)
Screenshot: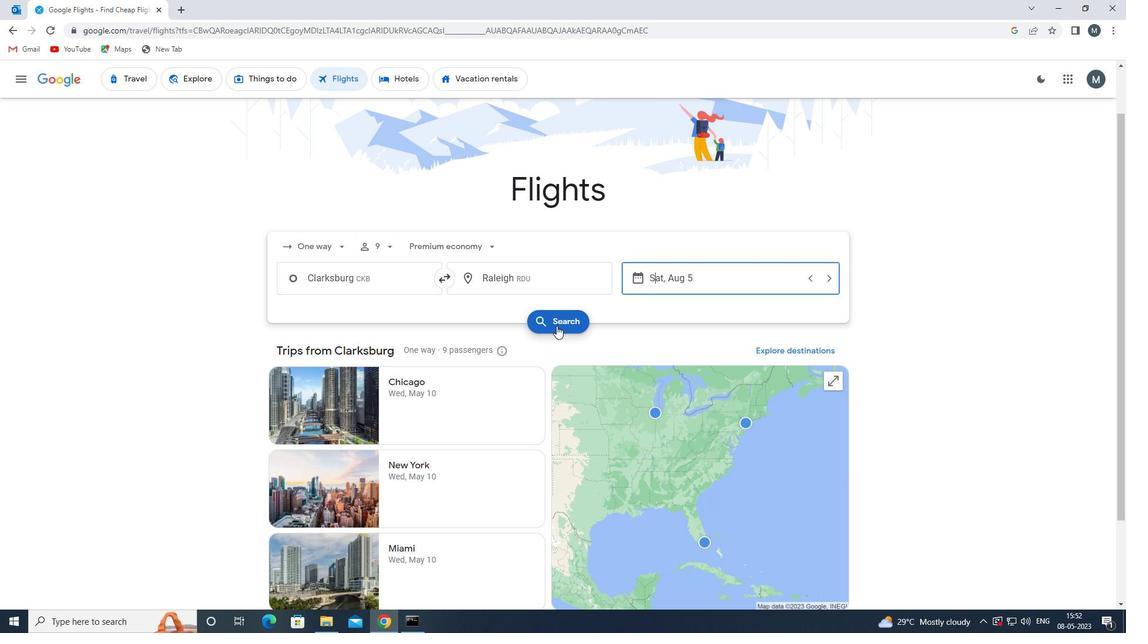 
Action: Mouse moved to (287, 187)
Screenshot: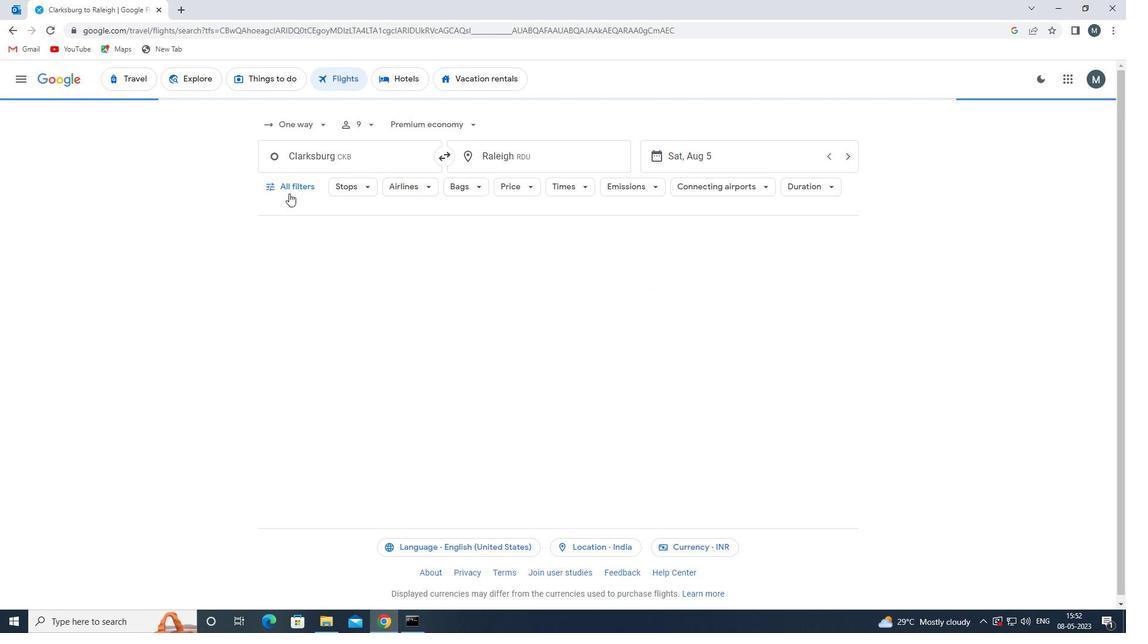 
Action: Mouse pressed left at (287, 187)
Screenshot: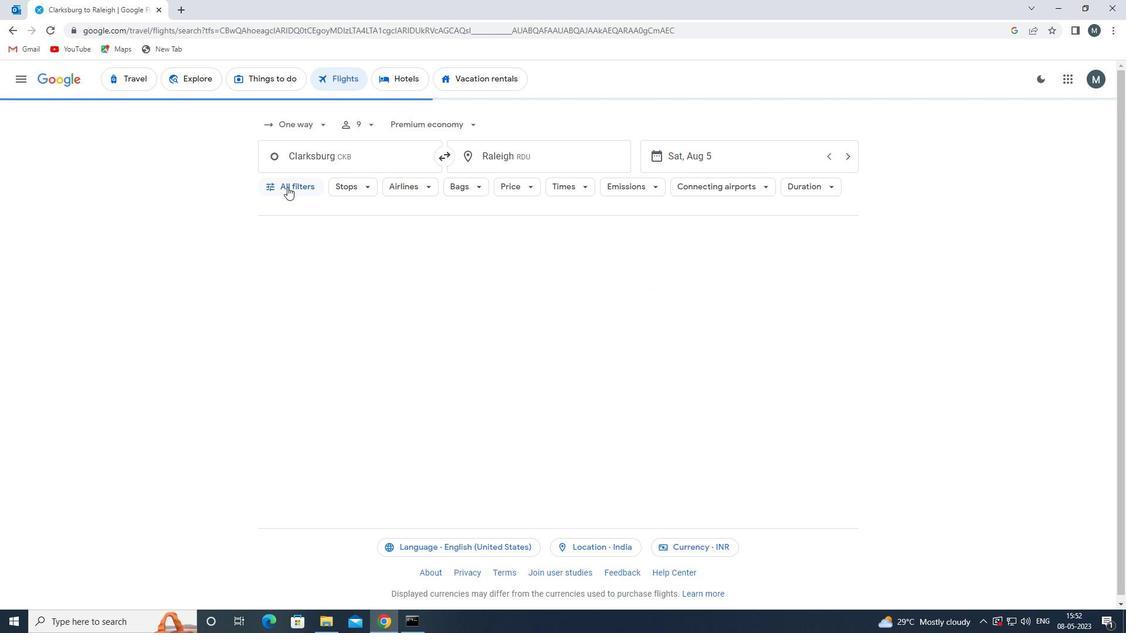 
Action: Mouse moved to (367, 313)
Screenshot: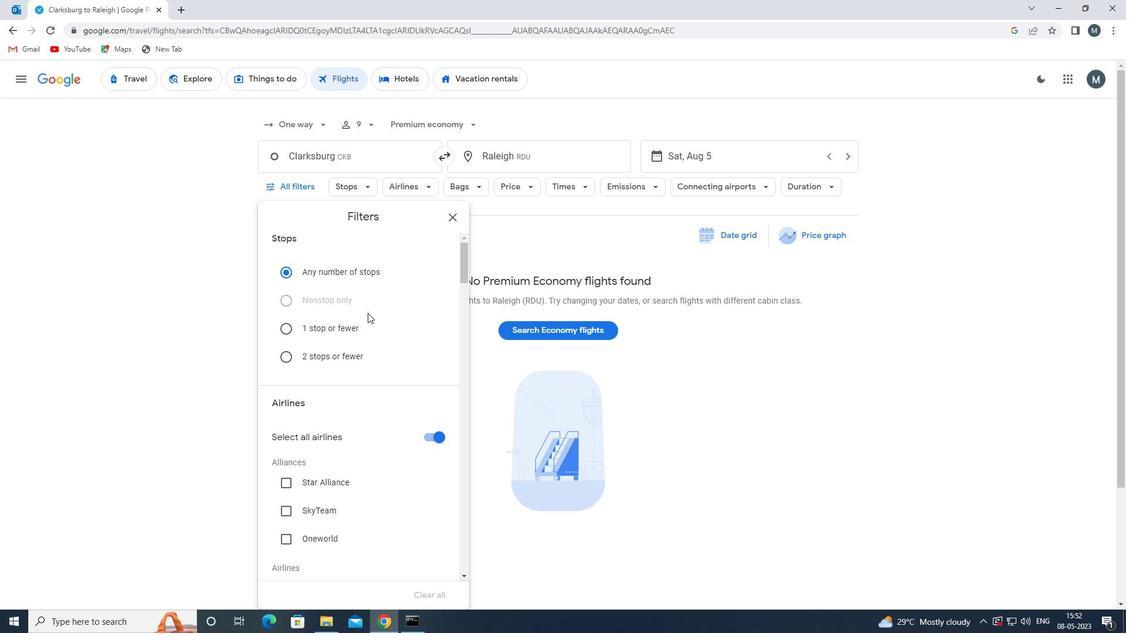 
Action: Mouse scrolled (367, 312) with delta (0, 0)
Screenshot: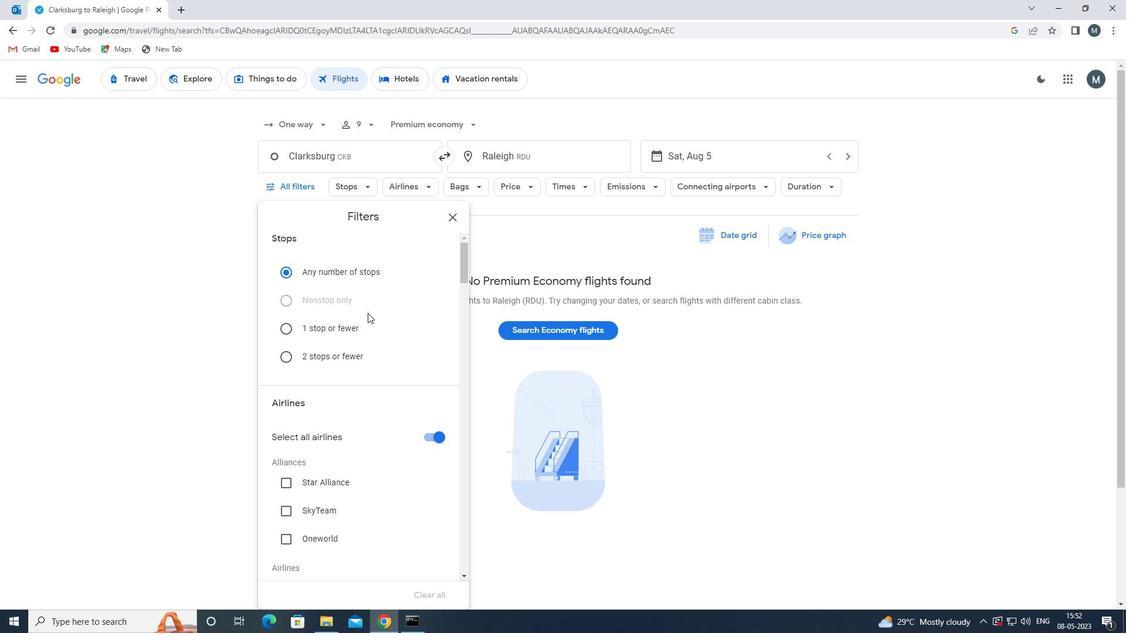 
Action: Mouse moved to (424, 381)
Screenshot: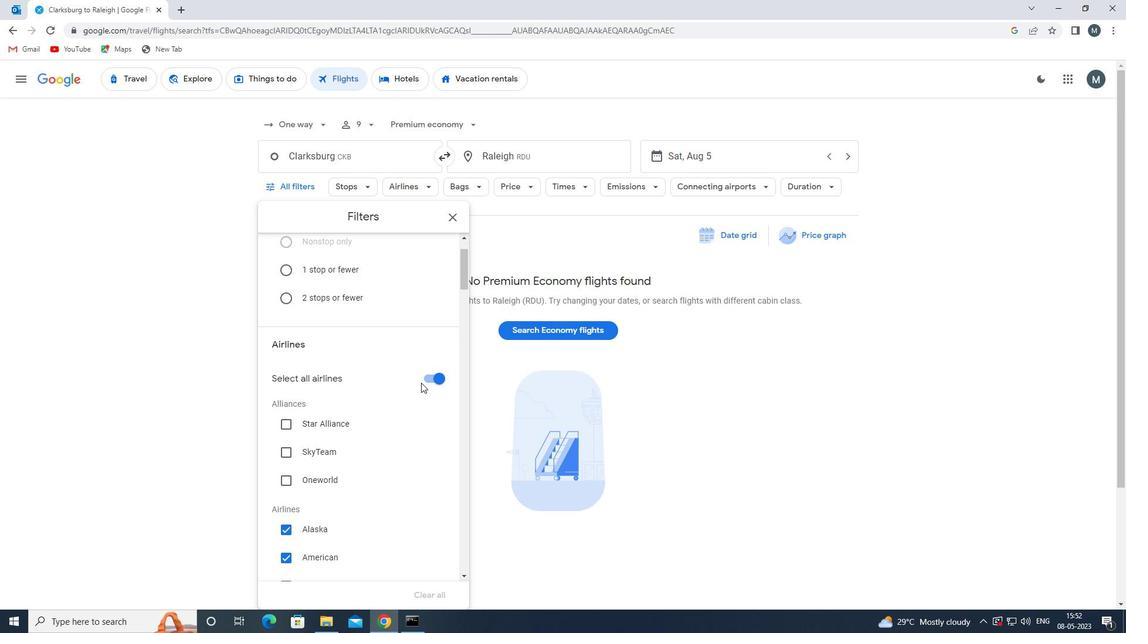 
Action: Mouse pressed left at (424, 381)
Screenshot: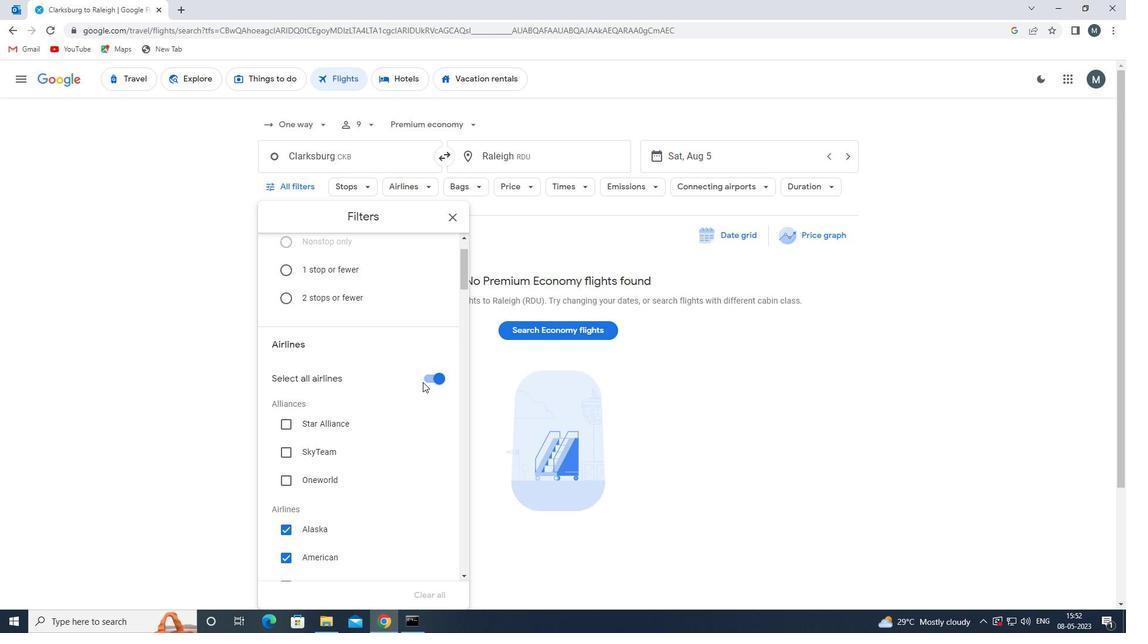 
Action: Mouse moved to (407, 375)
Screenshot: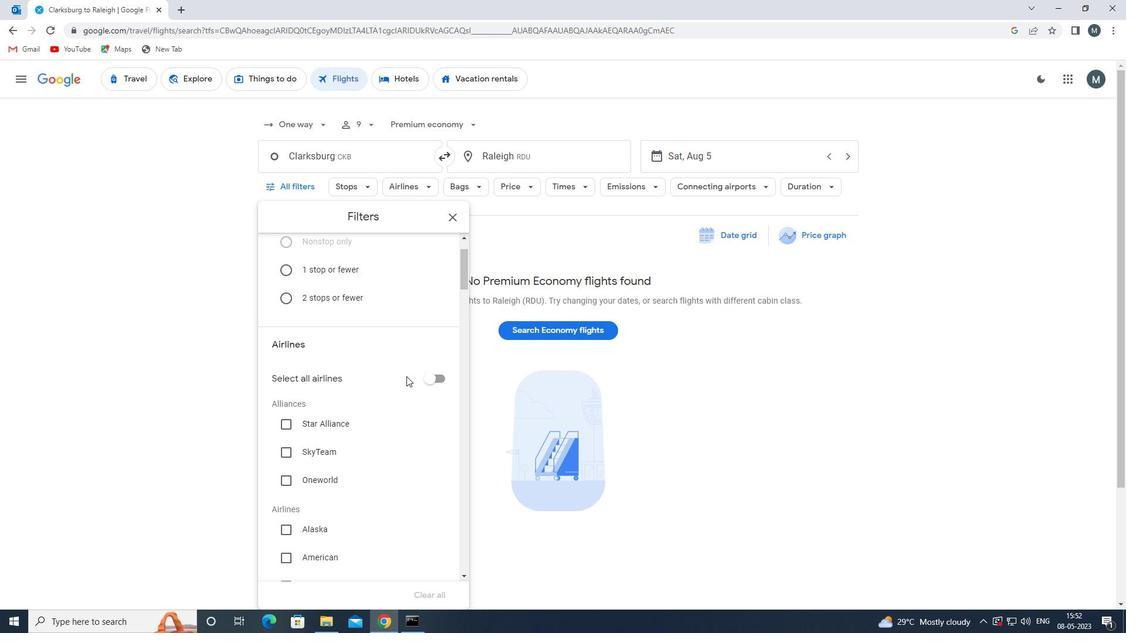 
Action: Mouse scrolled (407, 374) with delta (0, 0)
Screenshot: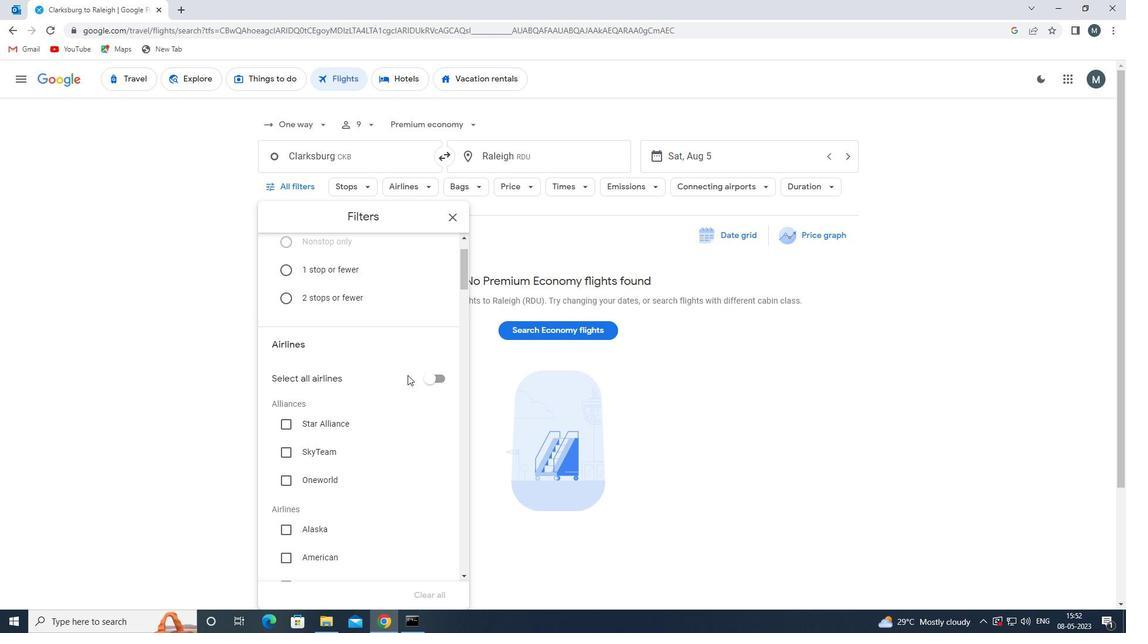 
Action: Mouse scrolled (407, 375) with delta (0, 0)
Screenshot: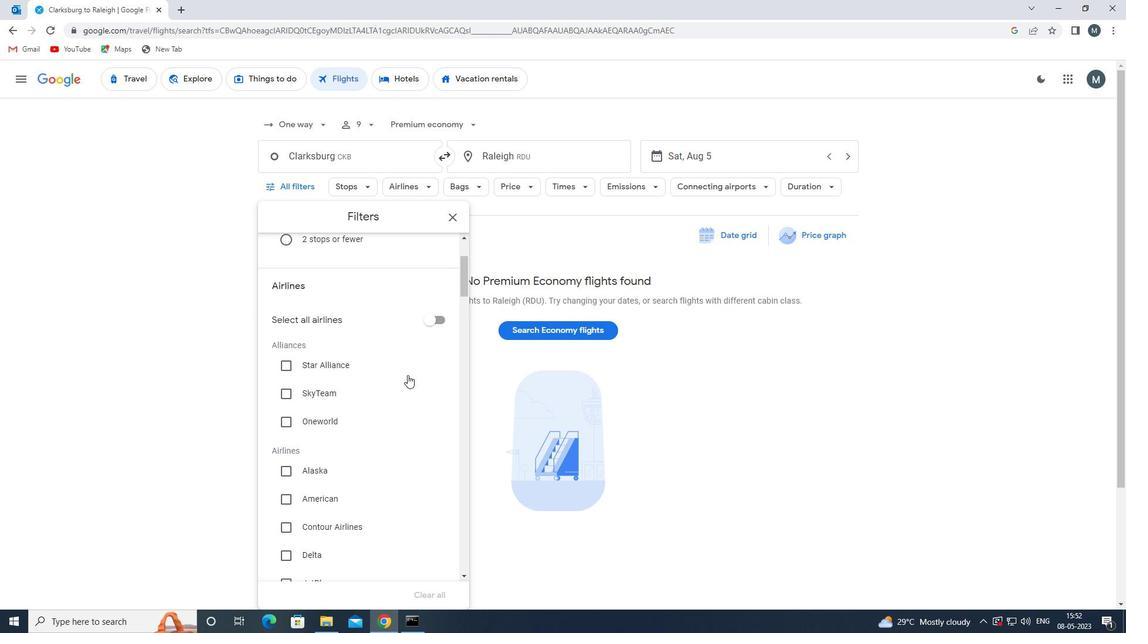 
Action: Mouse moved to (411, 378)
Screenshot: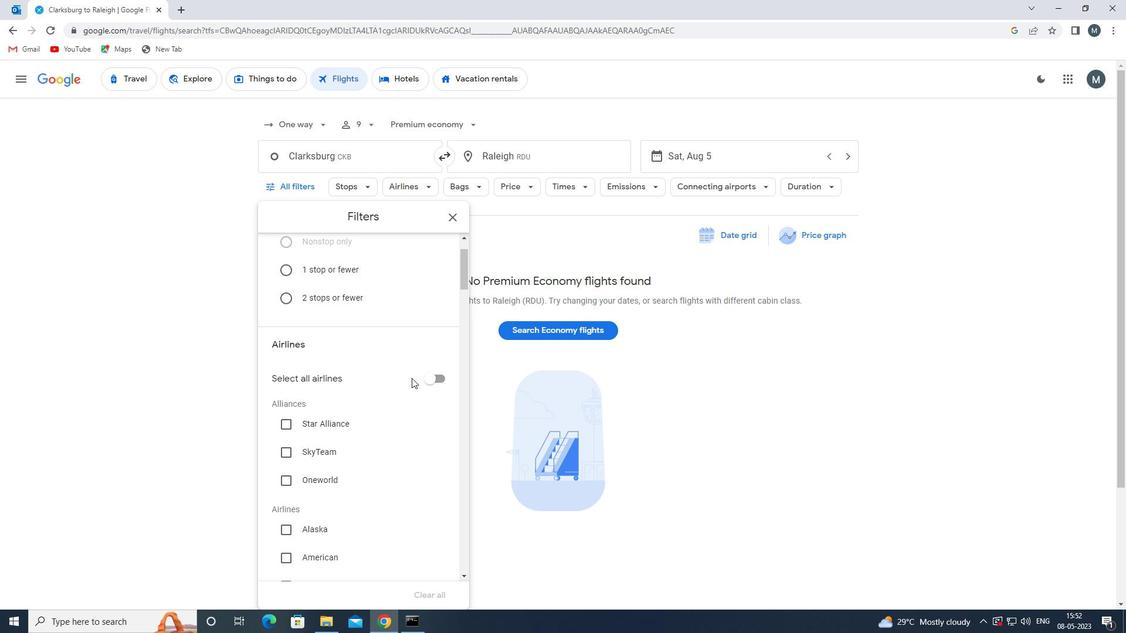 
Action: Mouse scrolled (411, 377) with delta (0, 0)
Screenshot: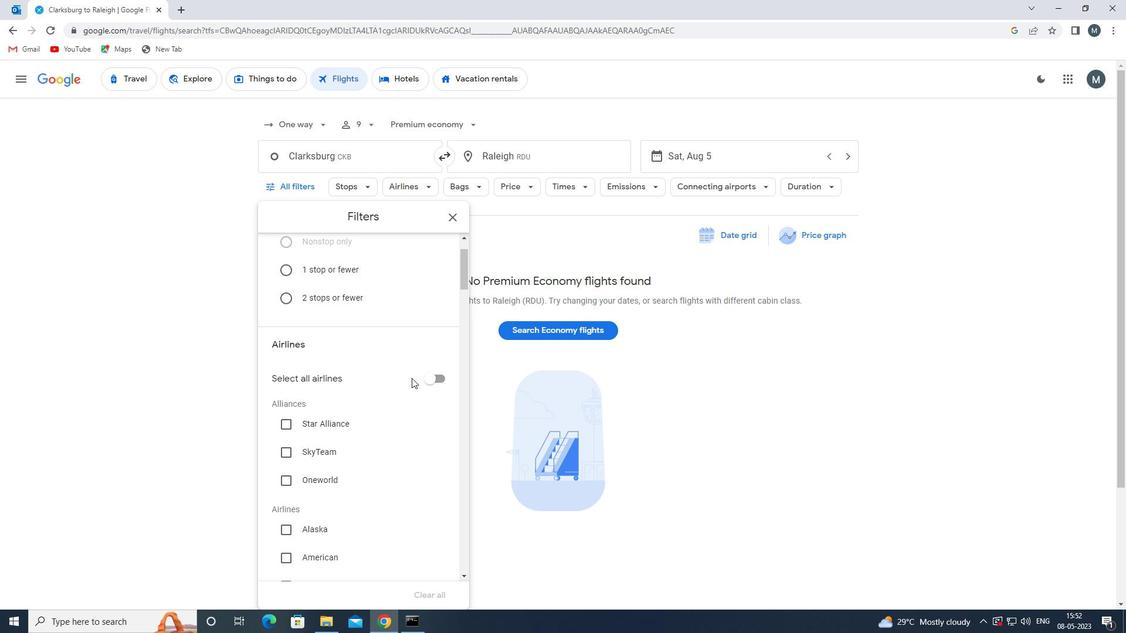 
Action: Mouse scrolled (411, 377) with delta (0, 0)
Screenshot: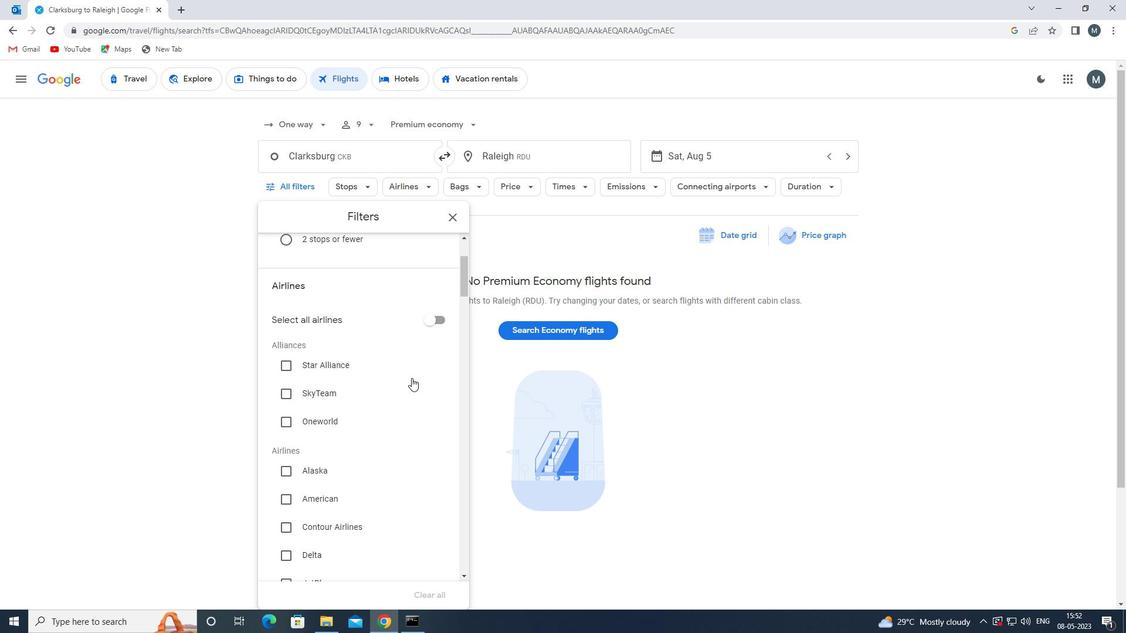 
Action: Mouse scrolled (411, 377) with delta (0, 0)
Screenshot: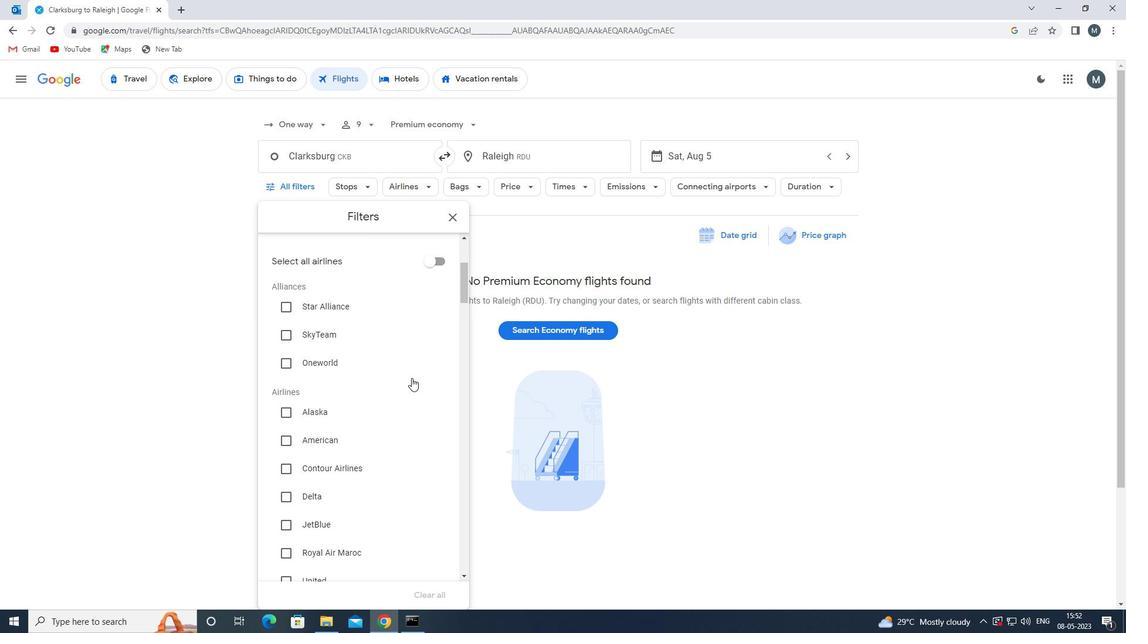 
Action: Mouse scrolled (411, 377) with delta (0, 0)
Screenshot: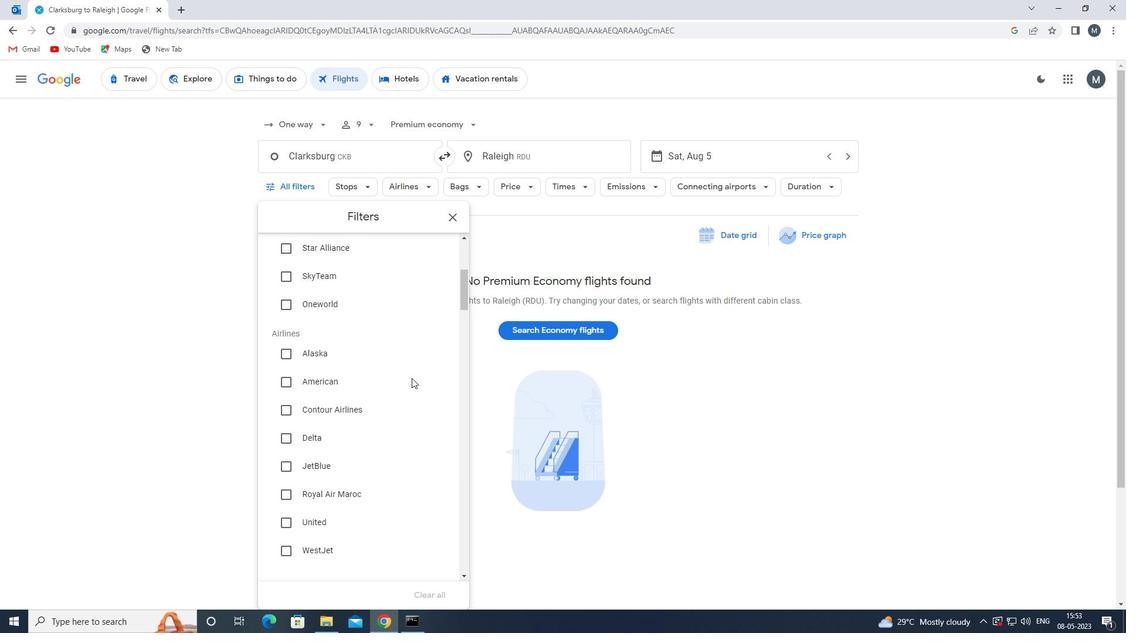 
Action: Mouse scrolled (411, 377) with delta (0, 0)
Screenshot: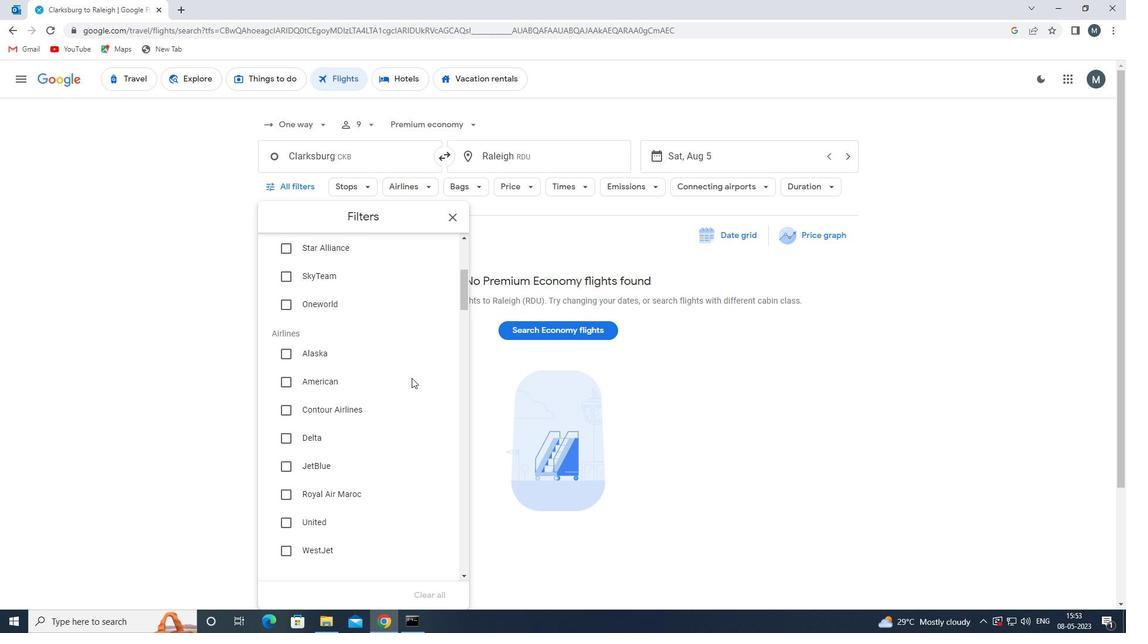 
Action: Mouse moved to (410, 378)
Screenshot: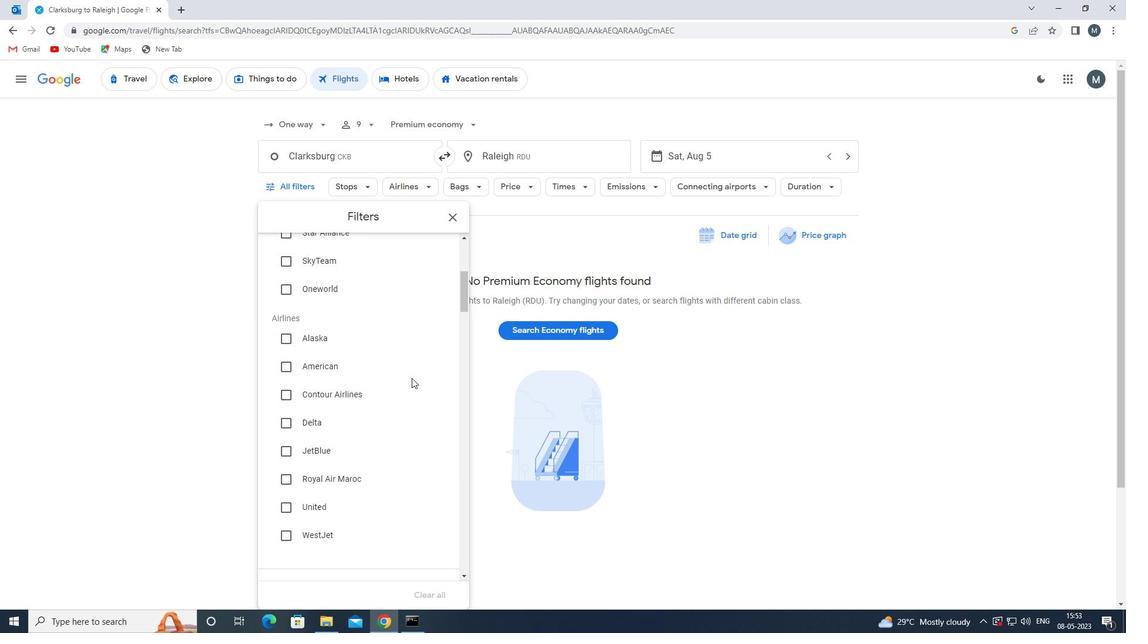 
Action: Mouse scrolled (410, 377) with delta (0, 0)
Screenshot: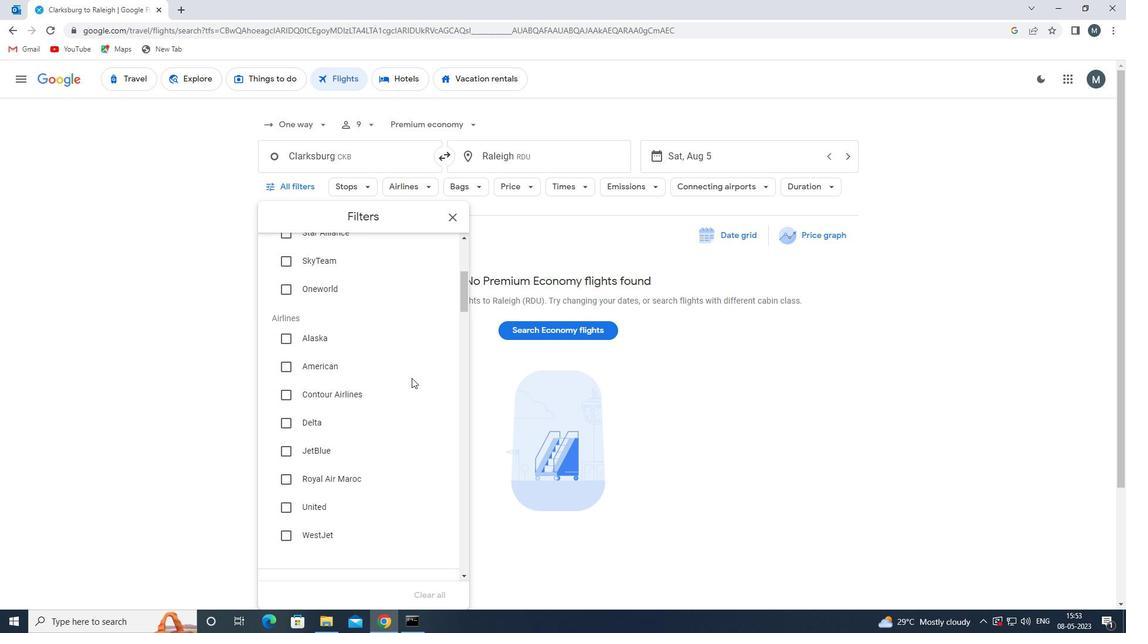 
Action: Mouse moved to (408, 378)
Screenshot: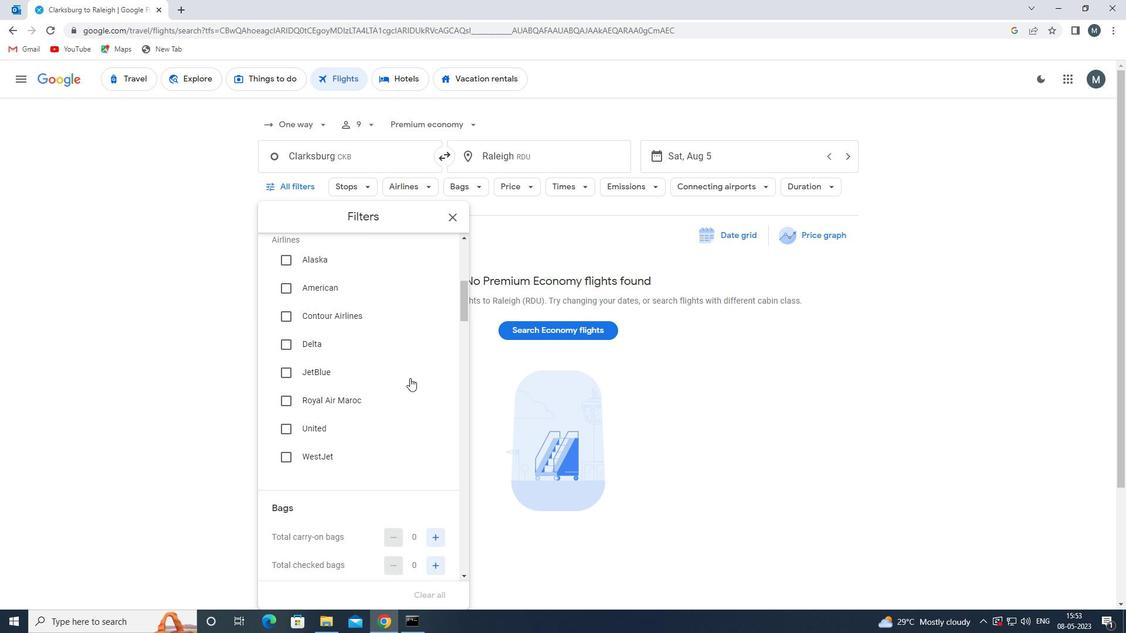 
Action: Mouse scrolled (408, 378) with delta (0, 0)
Screenshot: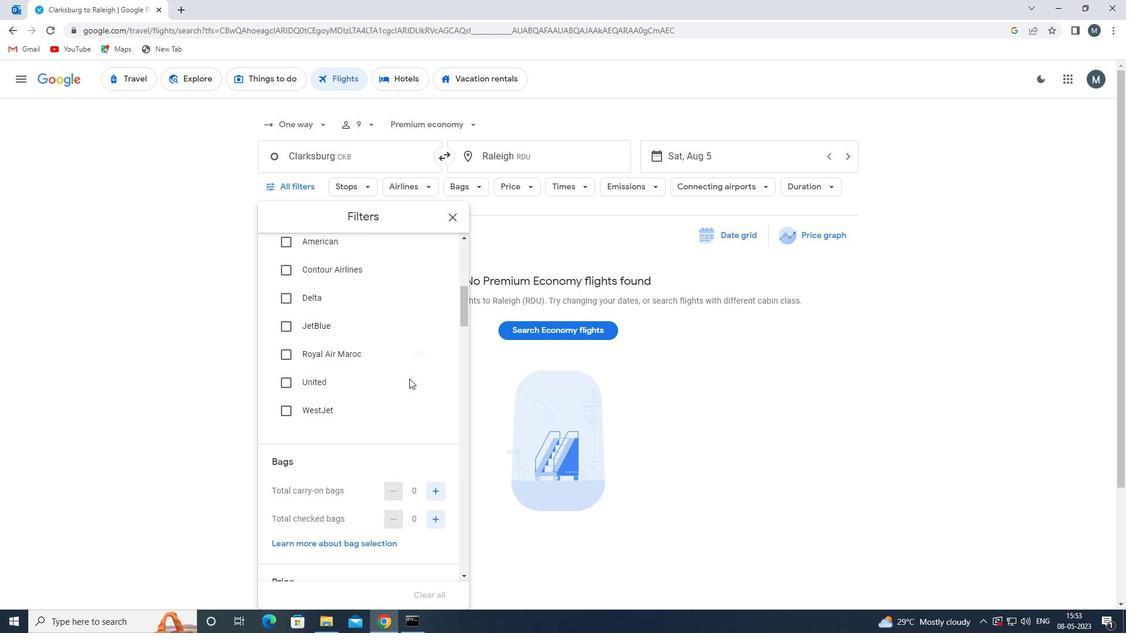 
Action: Mouse moved to (434, 429)
Screenshot: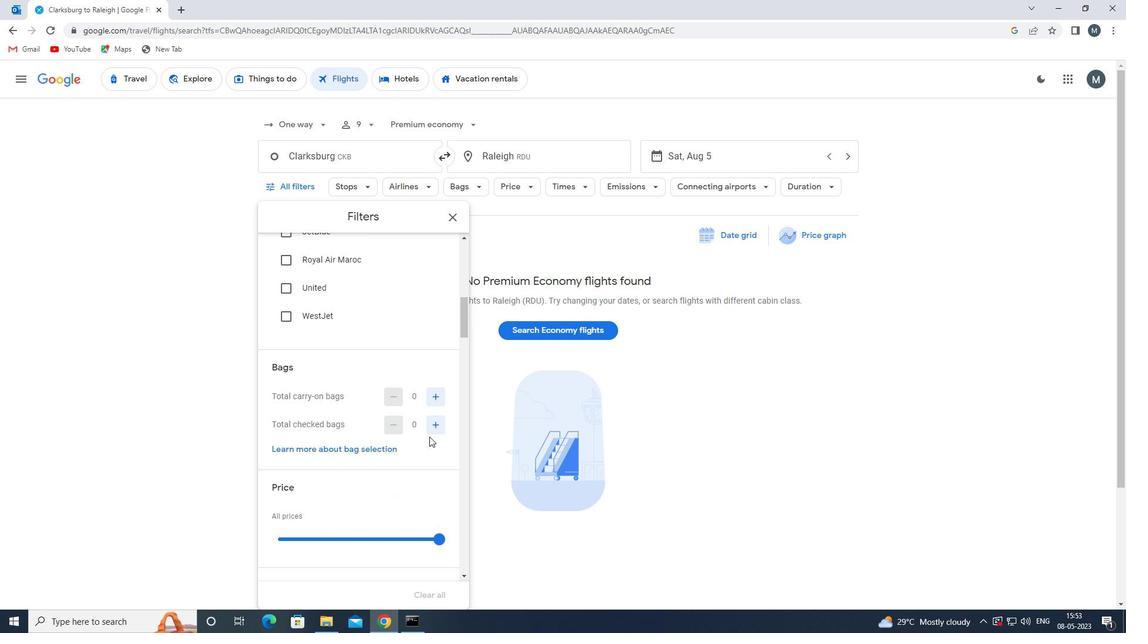 
Action: Mouse pressed left at (434, 429)
Screenshot: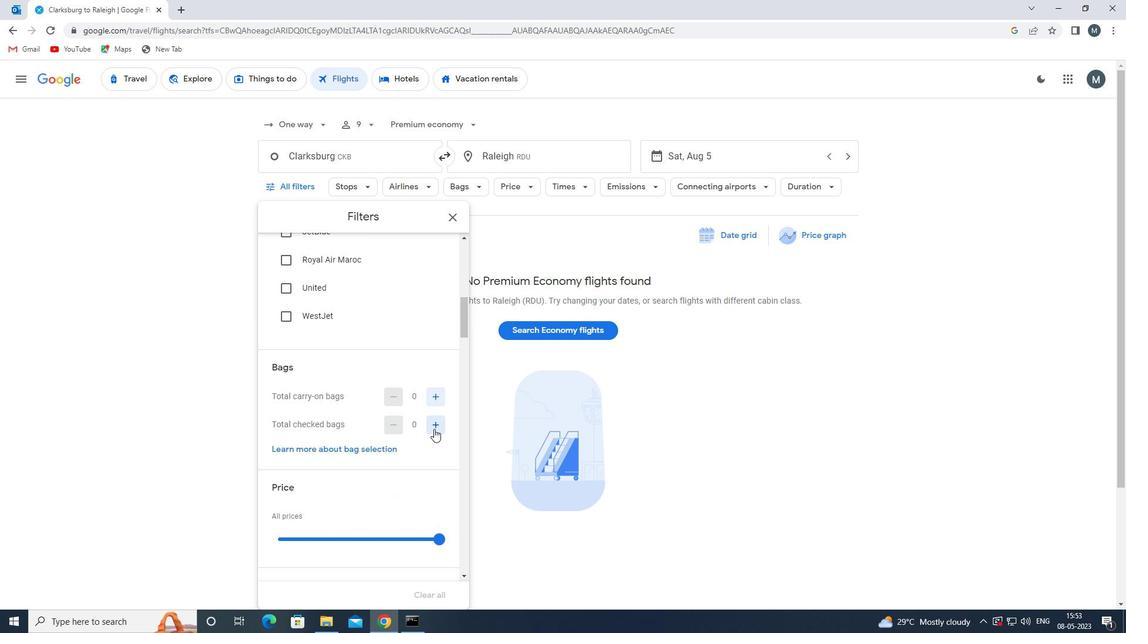 
Action: Mouse pressed left at (434, 429)
Screenshot: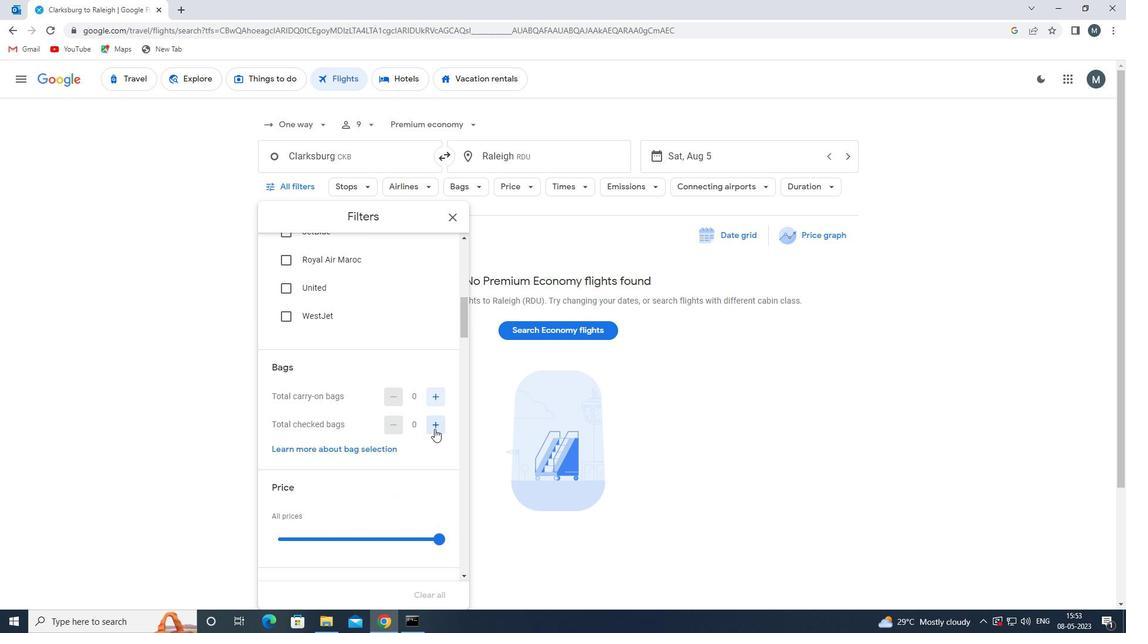 
Action: Mouse moved to (379, 411)
Screenshot: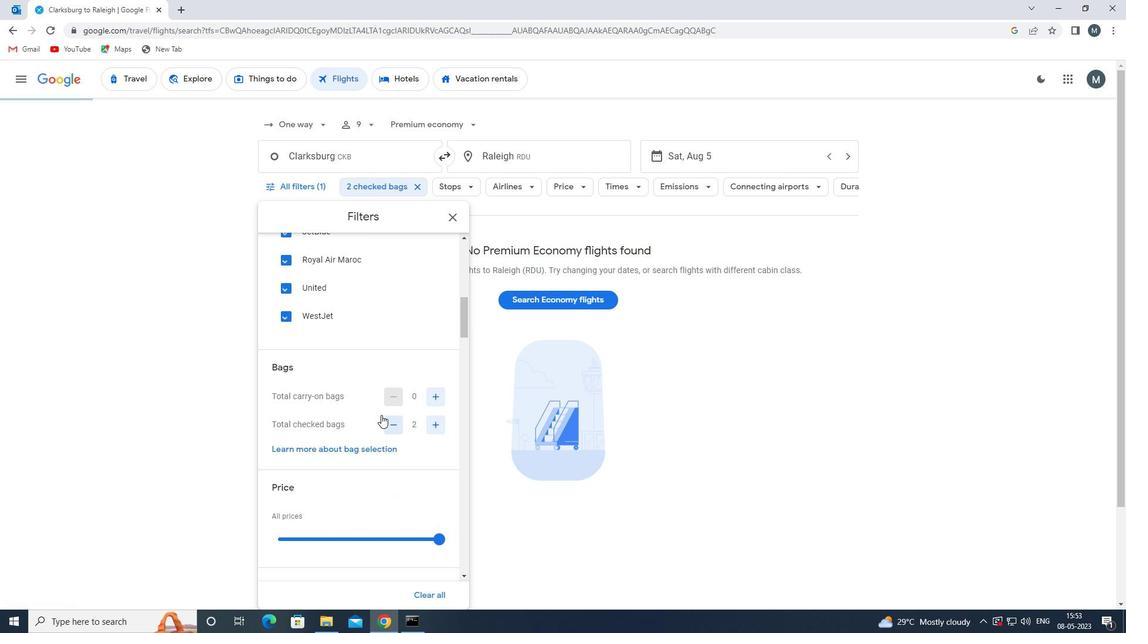 
Action: Mouse scrolled (379, 410) with delta (0, 0)
Screenshot: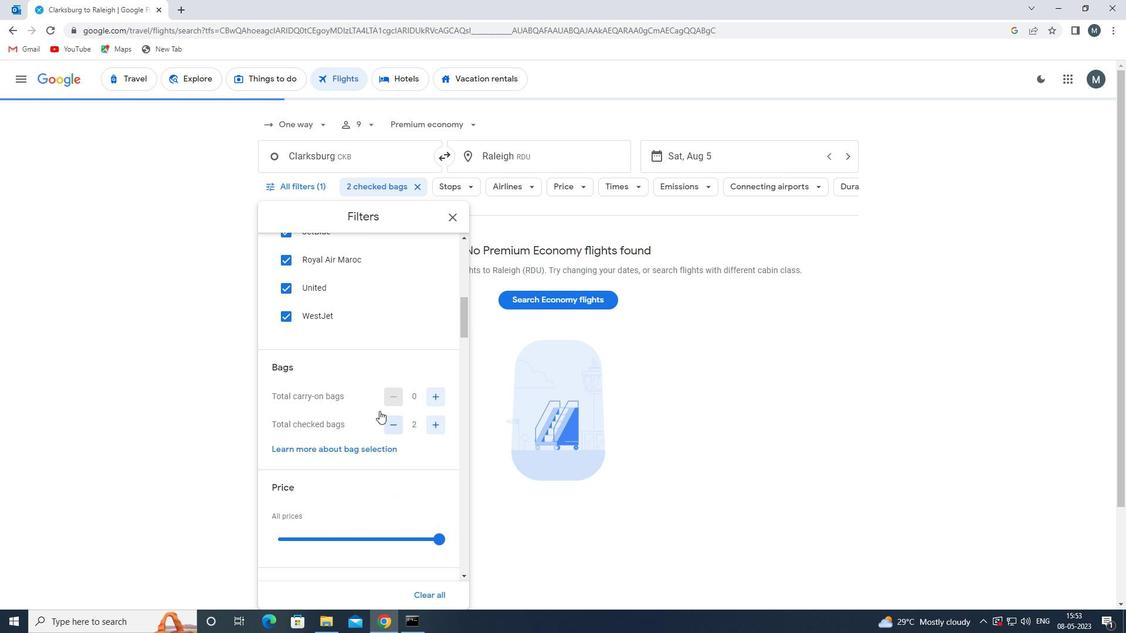 
Action: Mouse scrolled (379, 410) with delta (0, 0)
Screenshot: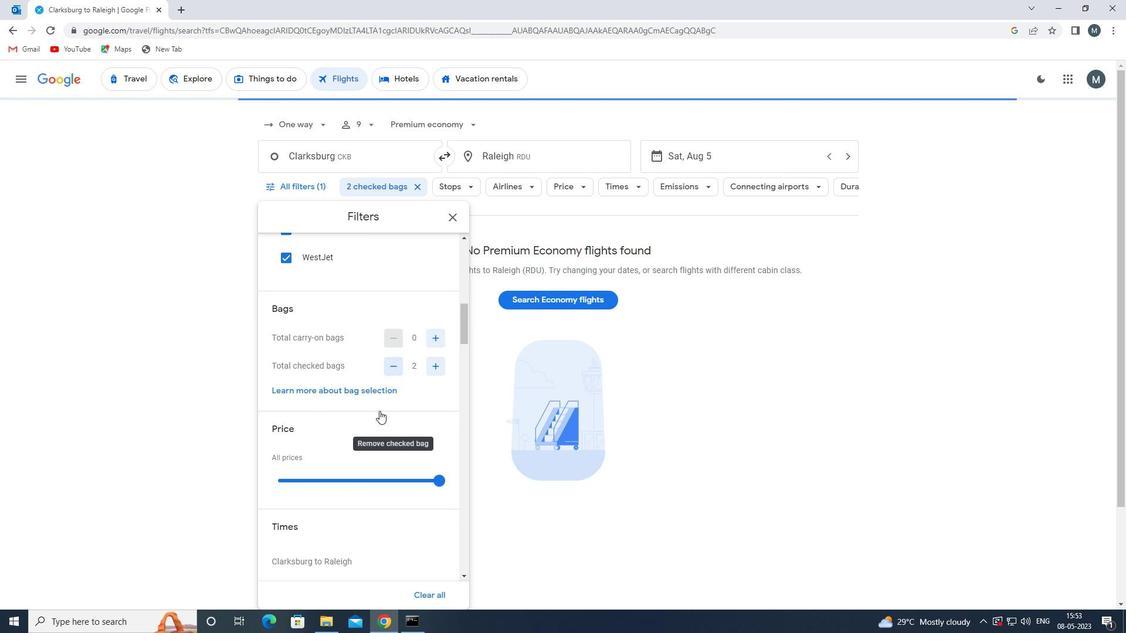 
Action: Mouse moved to (366, 410)
Screenshot: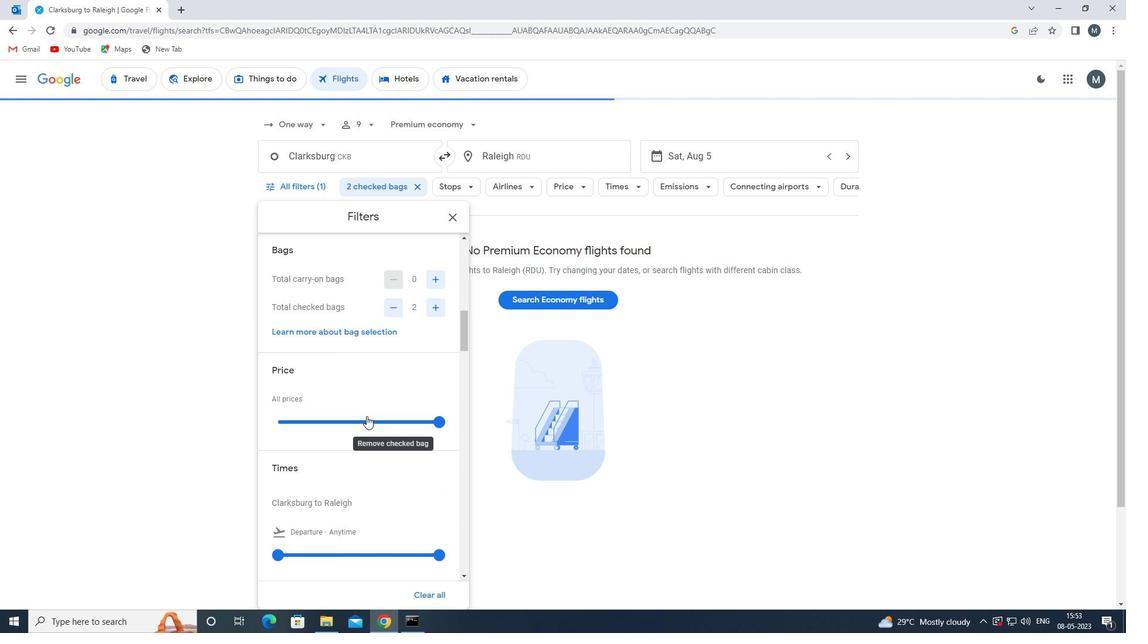 
Action: Mouse pressed left at (366, 410)
Screenshot: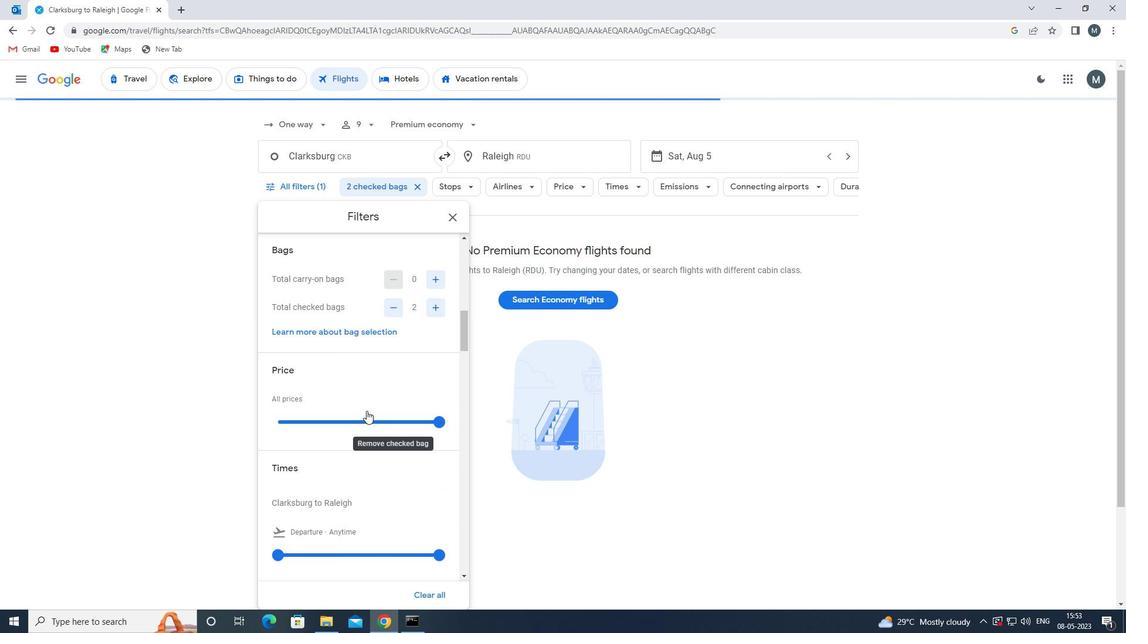 
Action: Mouse moved to (362, 415)
Screenshot: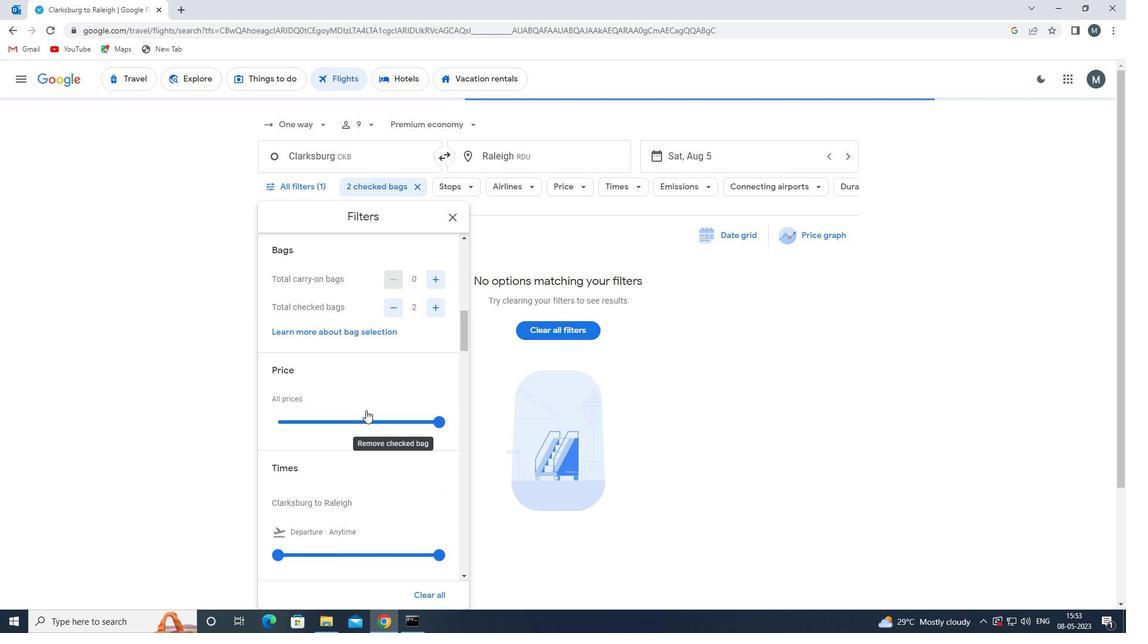 
Action: Mouse pressed left at (362, 415)
Screenshot: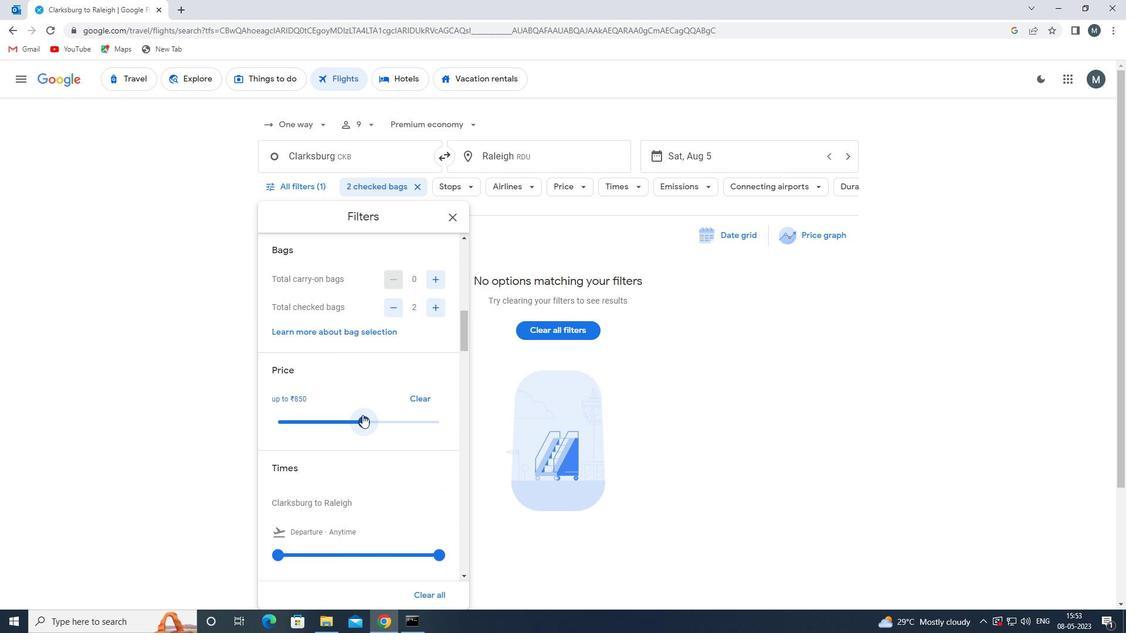 
Action: Mouse moved to (351, 421)
Screenshot: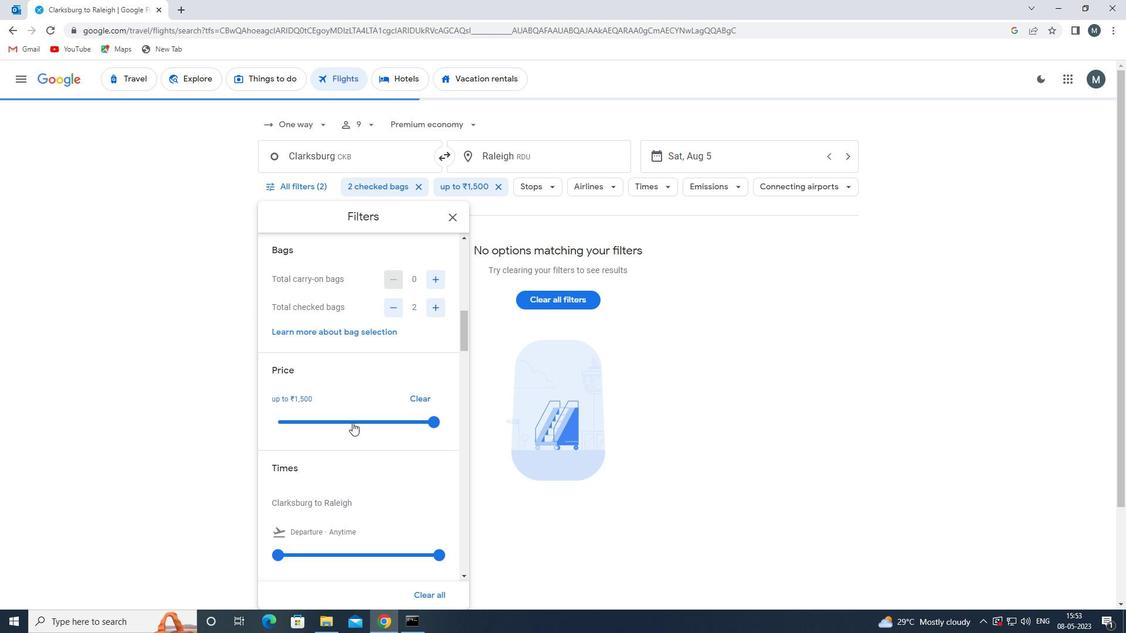 
Action: Mouse scrolled (351, 421) with delta (0, 0)
Screenshot: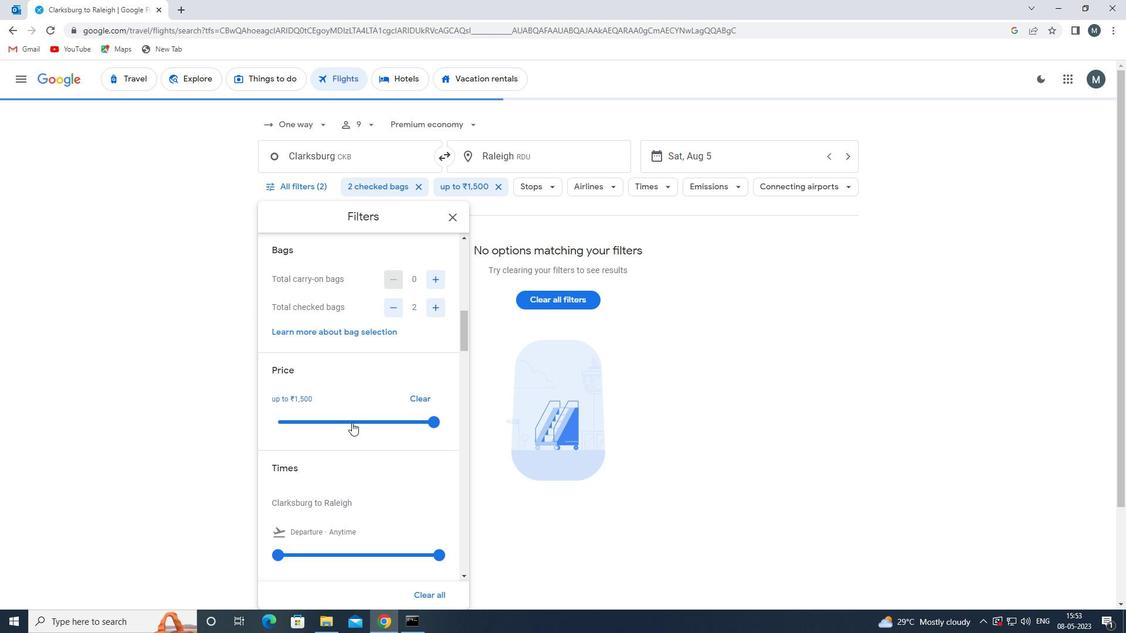 
Action: Mouse moved to (297, 408)
Screenshot: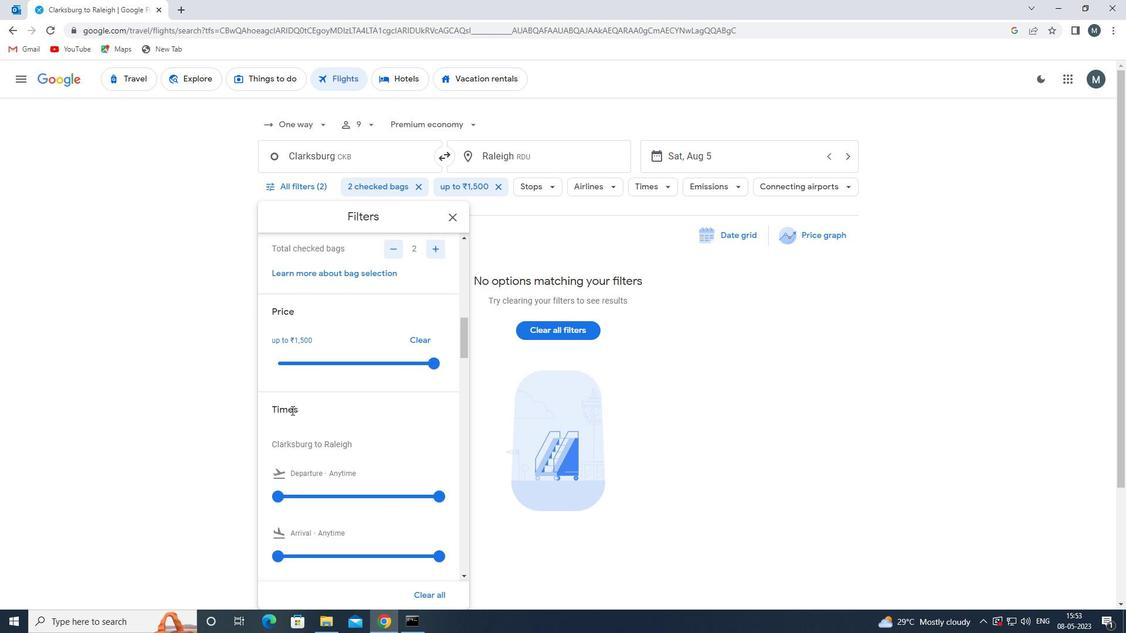 
Action: Mouse scrolled (297, 407) with delta (0, 0)
Screenshot: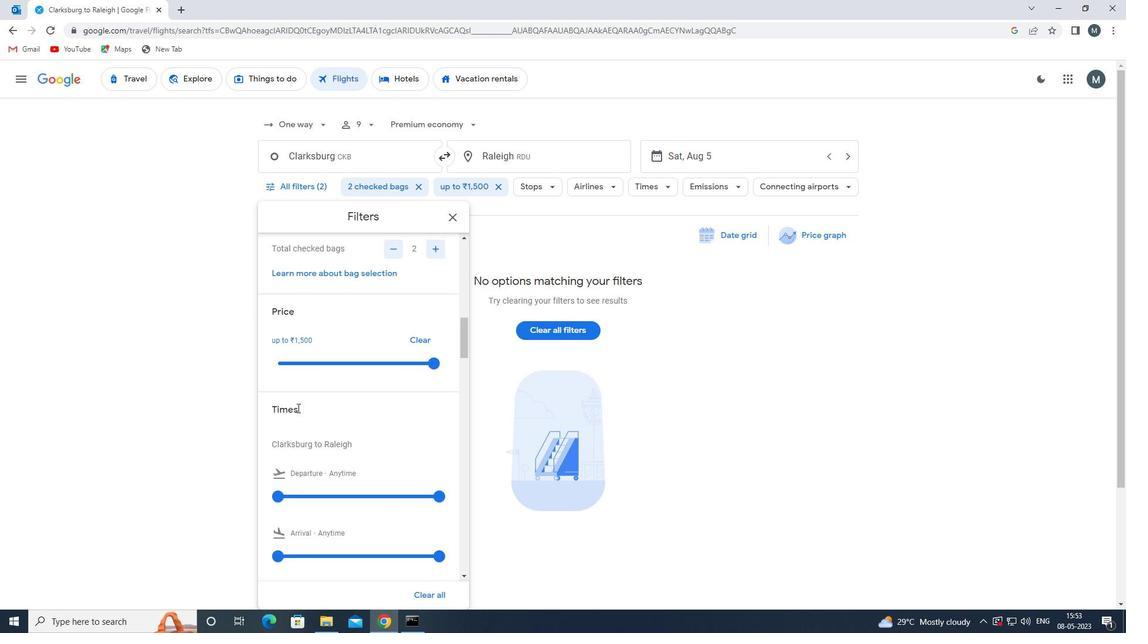 
Action: Mouse moved to (279, 432)
Screenshot: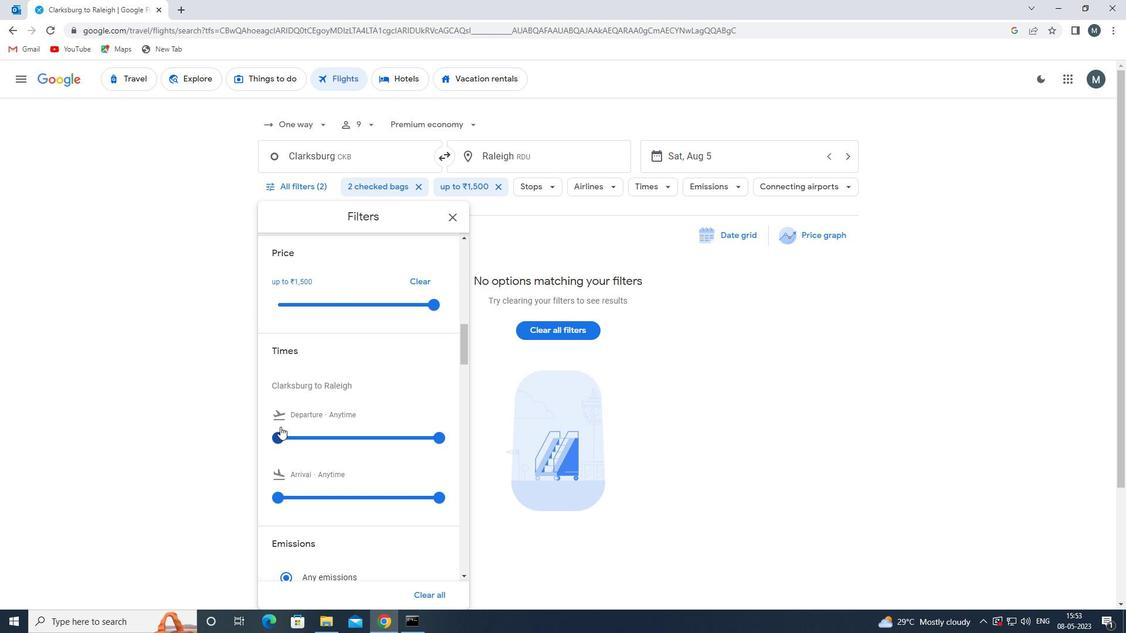 
Action: Mouse pressed left at (279, 432)
Screenshot: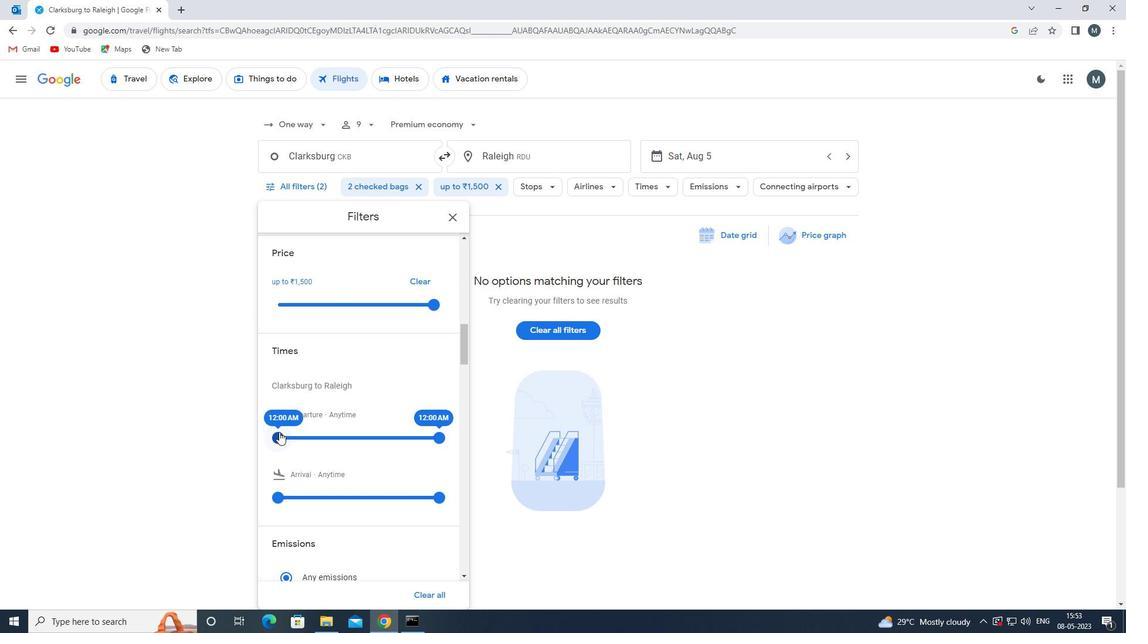 
Action: Mouse moved to (434, 434)
Screenshot: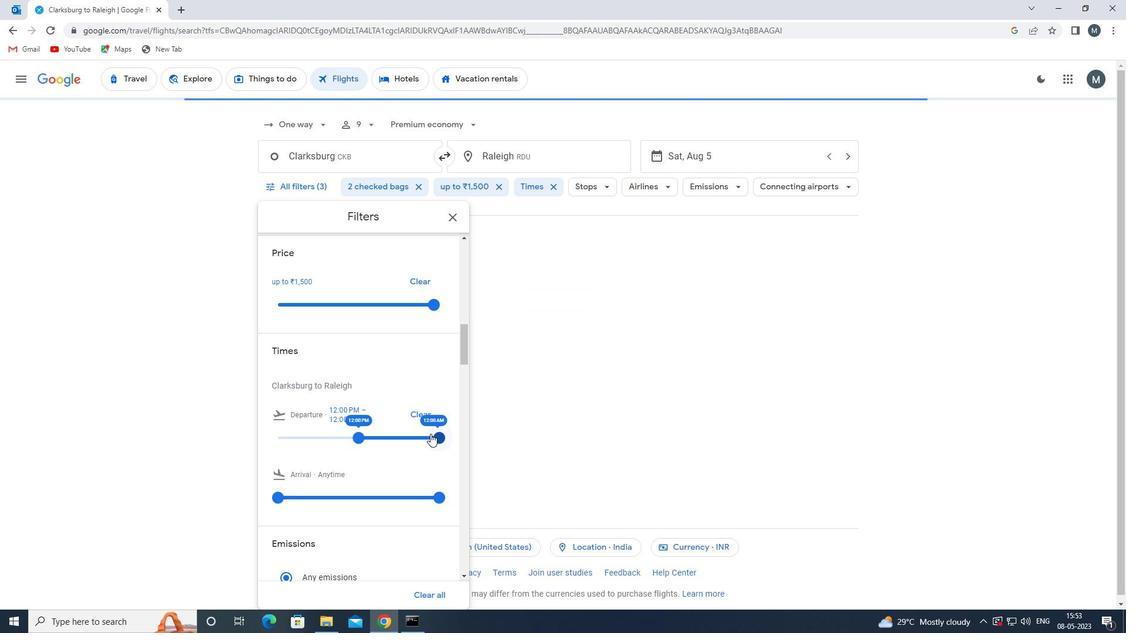 
Action: Mouse pressed left at (434, 434)
Screenshot: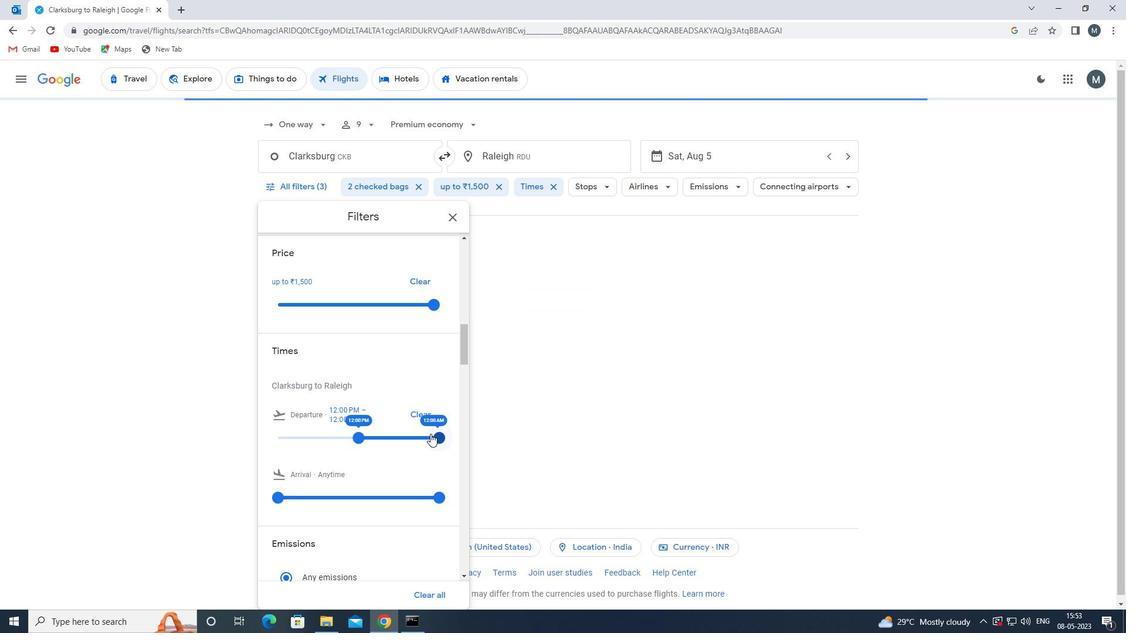 
Action: Mouse moved to (451, 222)
Screenshot: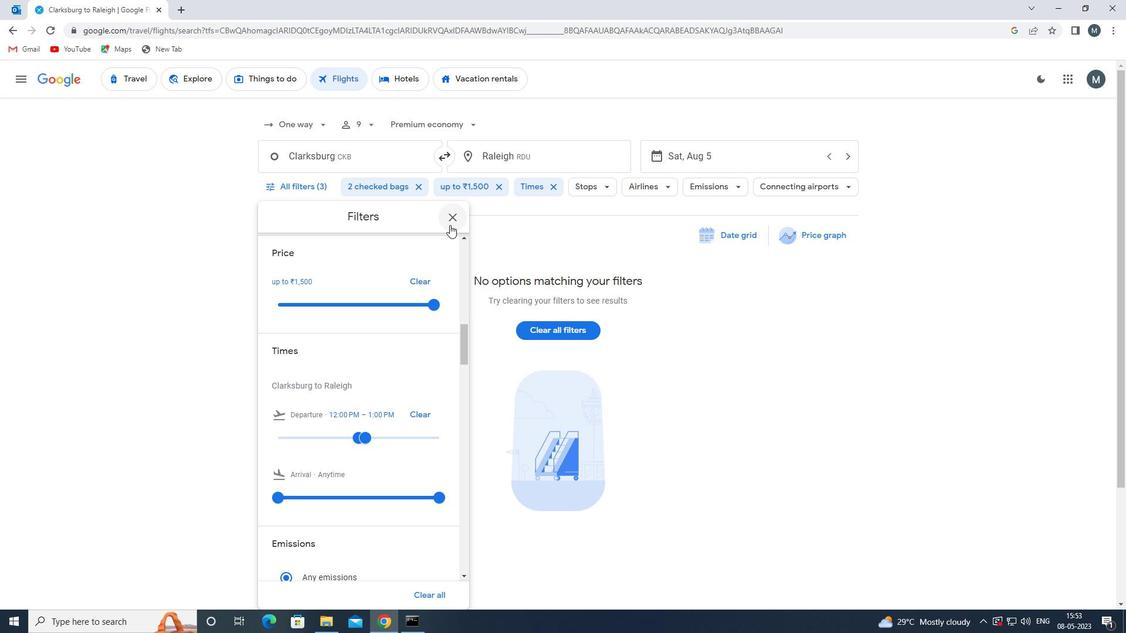 
Action: Mouse pressed left at (451, 222)
Screenshot: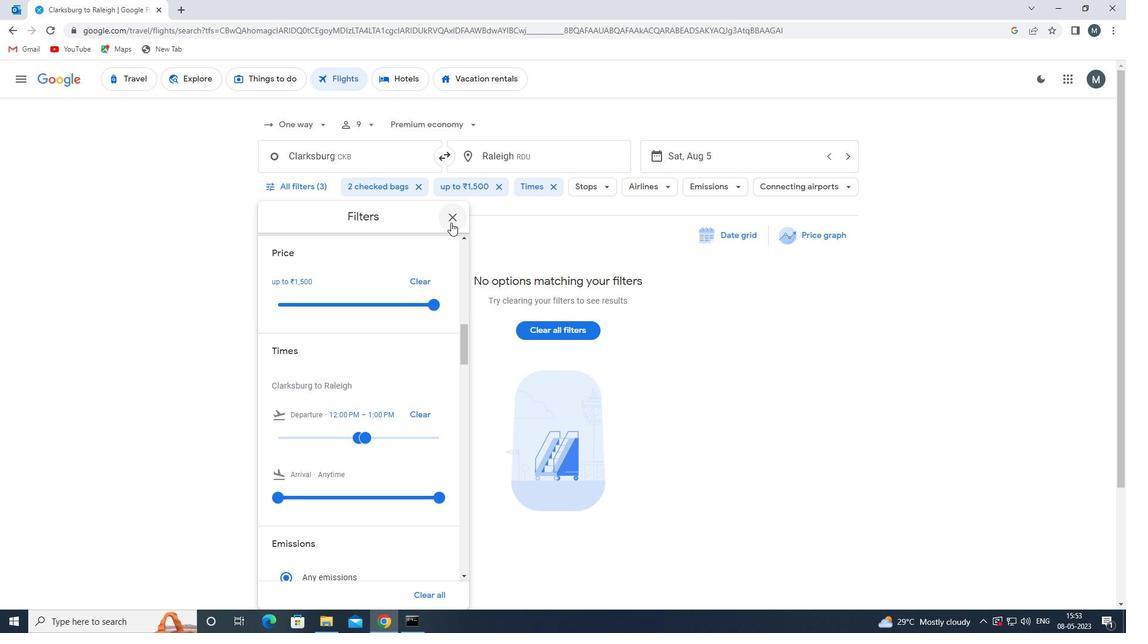 
Action: Mouse moved to (451, 222)
Screenshot: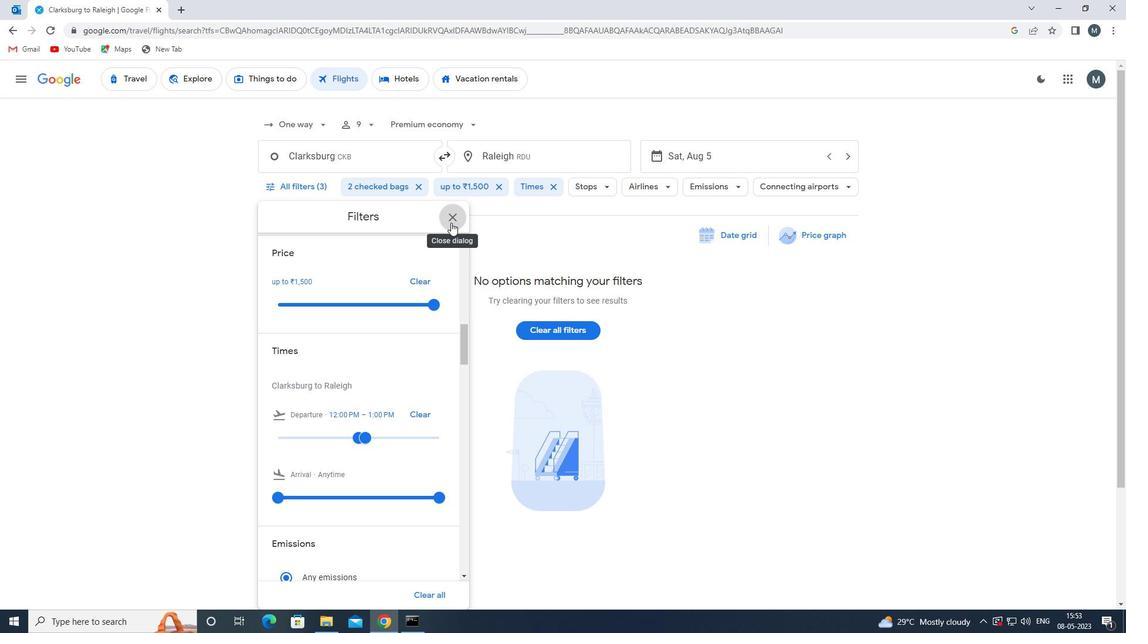 
